 Task: Assign Person0000000176 as Assignee of Issue Issue0000000440 in Backlog  in Scrum Project Project0000000088 in Jira. Create a Sprint called Sprint0000000259 in Scrum Project Project0000000087 in Jira. Create a Sprint called Sprint0000000260 in Scrum Project Project0000000087 in Jira. Create a Sprint called Sprint0000000261 in Scrum Project Project0000000087 in Jira. Set Duration of Sprint called Sprint0000000259 in Scrum Project Project0000000087 to 1 week in Jira
Action: Mouse moved to (915, 390)
Screenshot: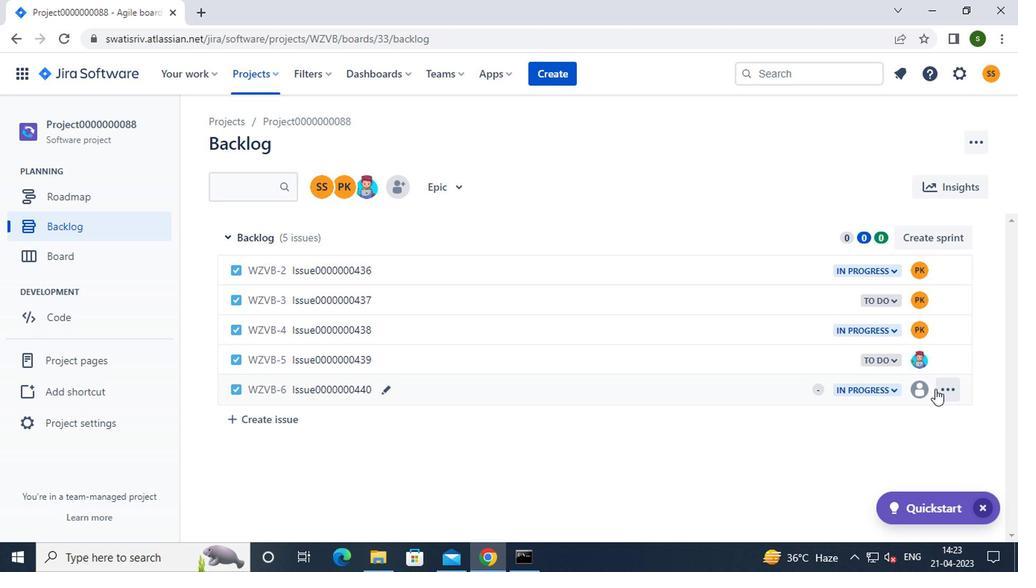 
Action: Mouse pressed left at (915, 390)
Screenshot: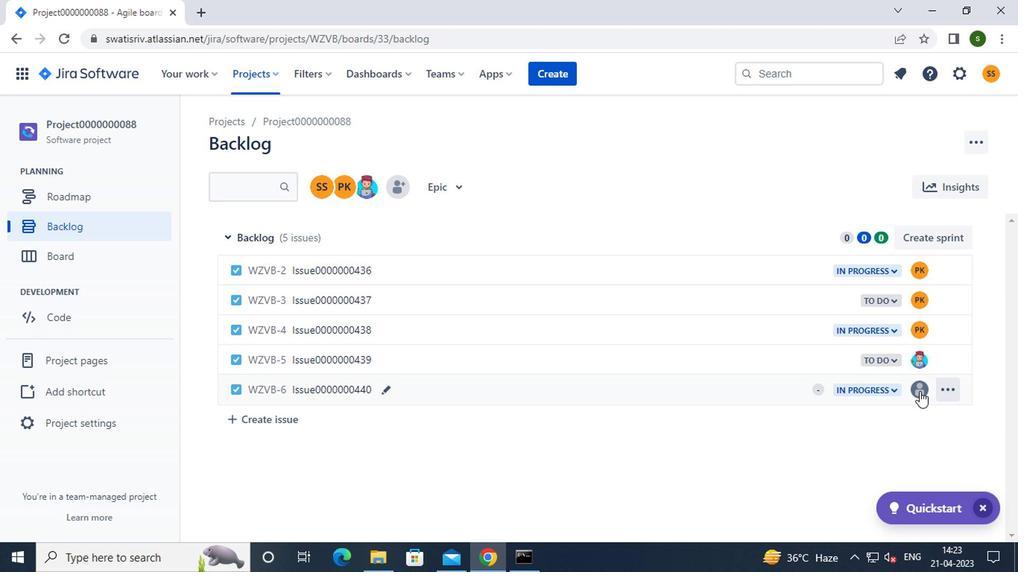 
Action: Mouse moved to (843, 414)
Screenshot: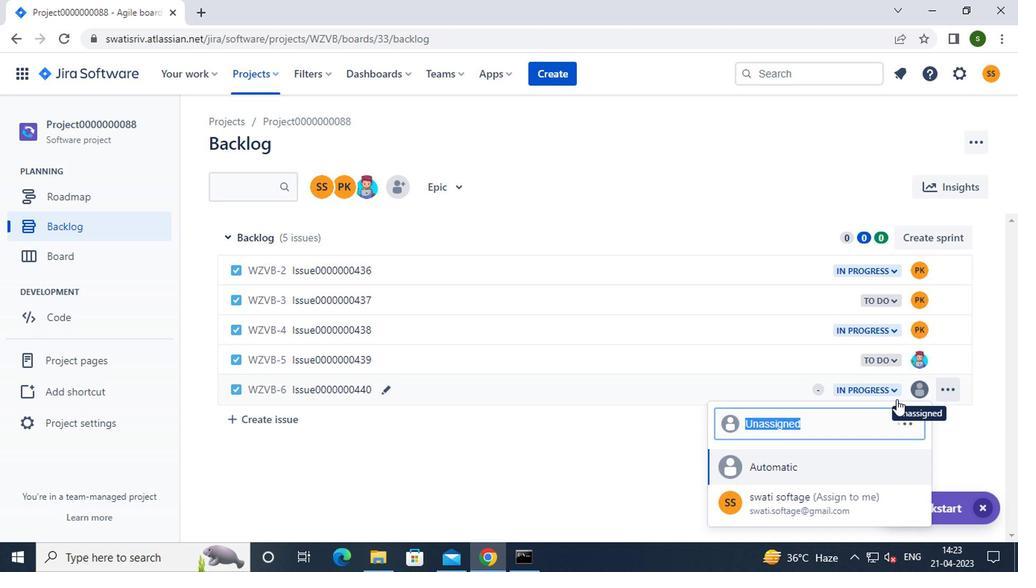 
Action: Mouse scrolled (843, 414) with delta (0, 0)
Screenshot: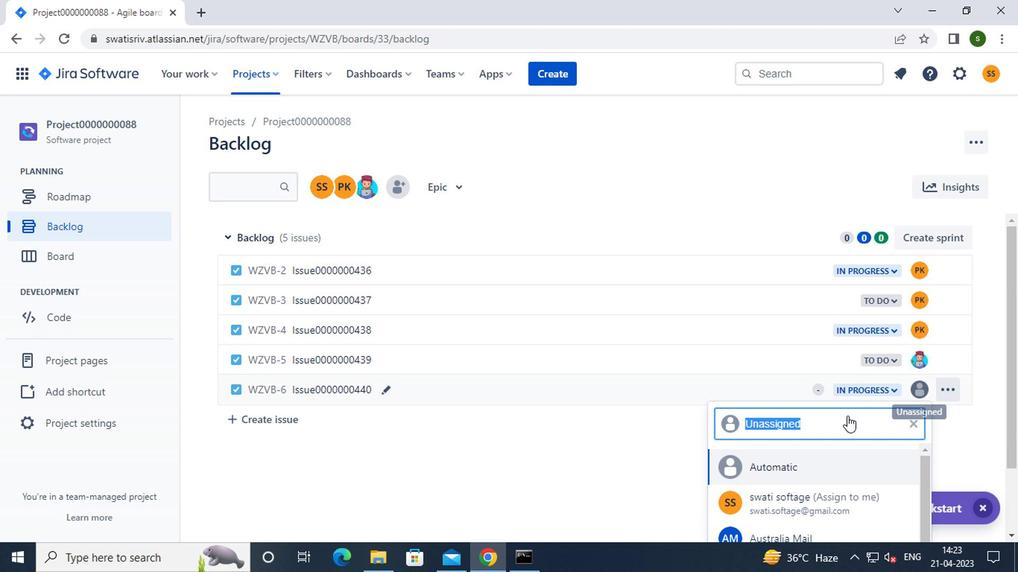 
Action: Mouse scrolled (843, 414) with delta (0, 0)
Screenshot: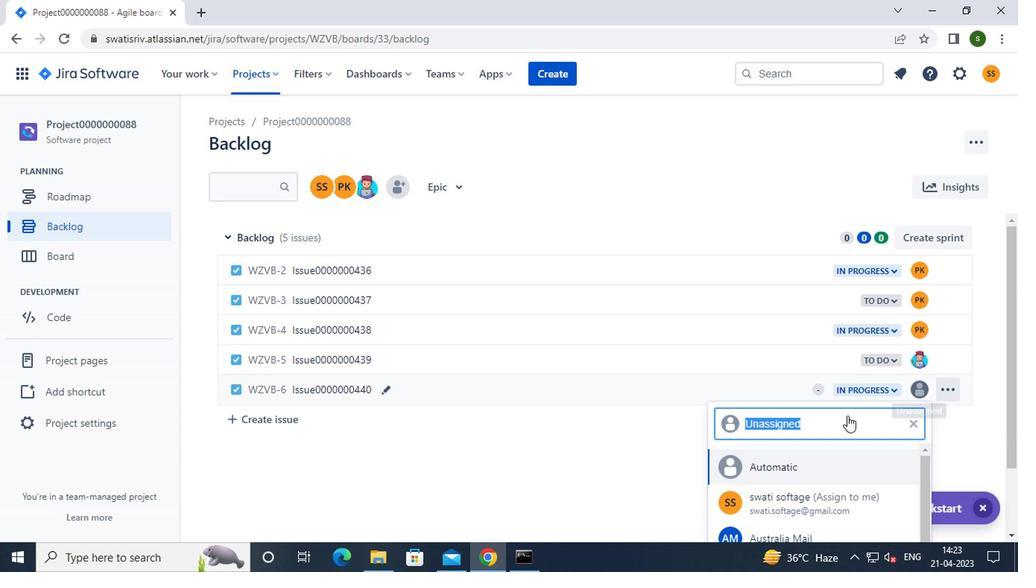 
Action: Mouse scrolled (843, 414) with delta (0, 0)
Screenshot: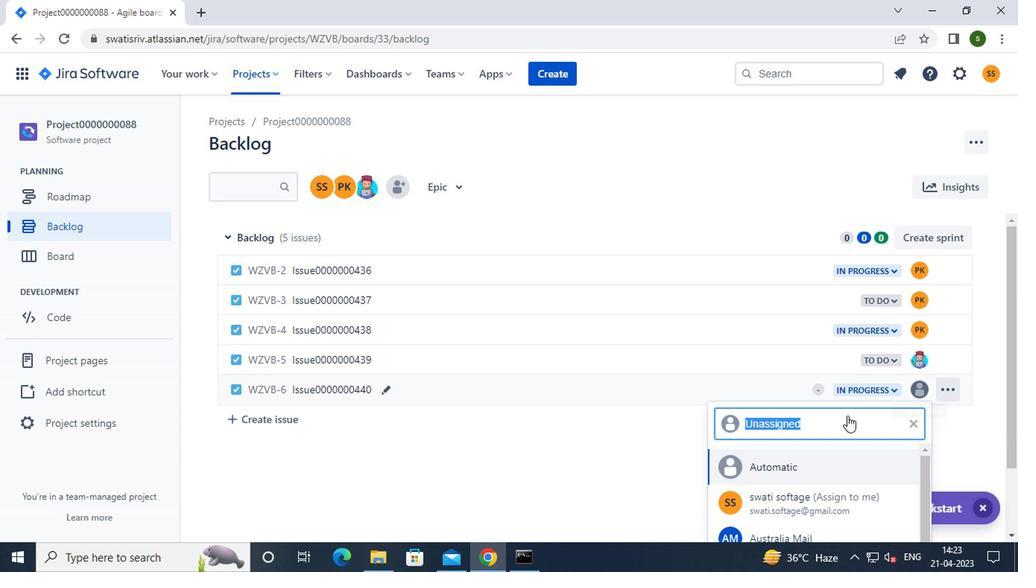 
Action: Mouse scrolled (843, 414) with delta (0, 0)
Screenshot: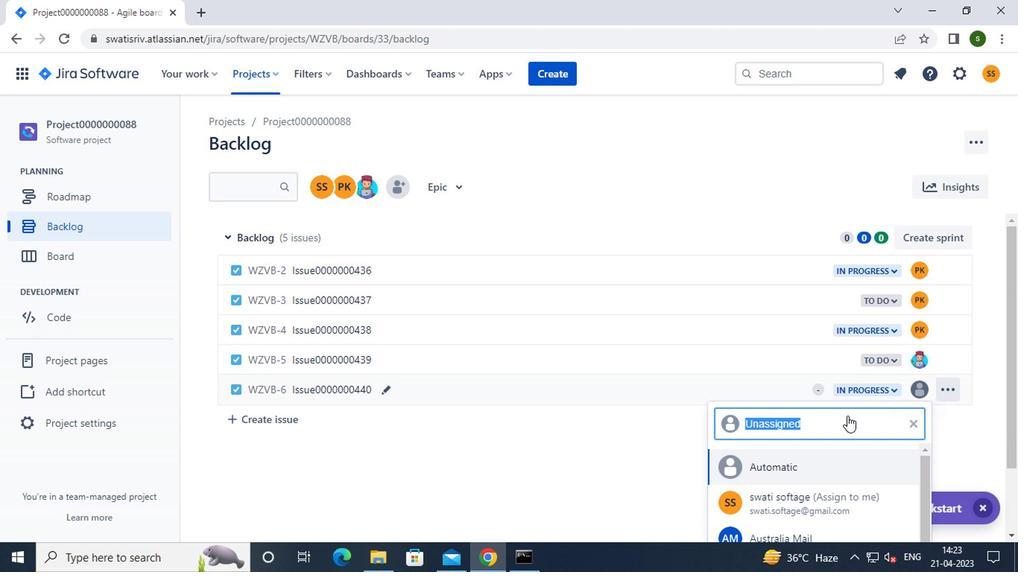 
Action: Mouse scrolled (843, 414) with delta (0, 0)
Screenshot: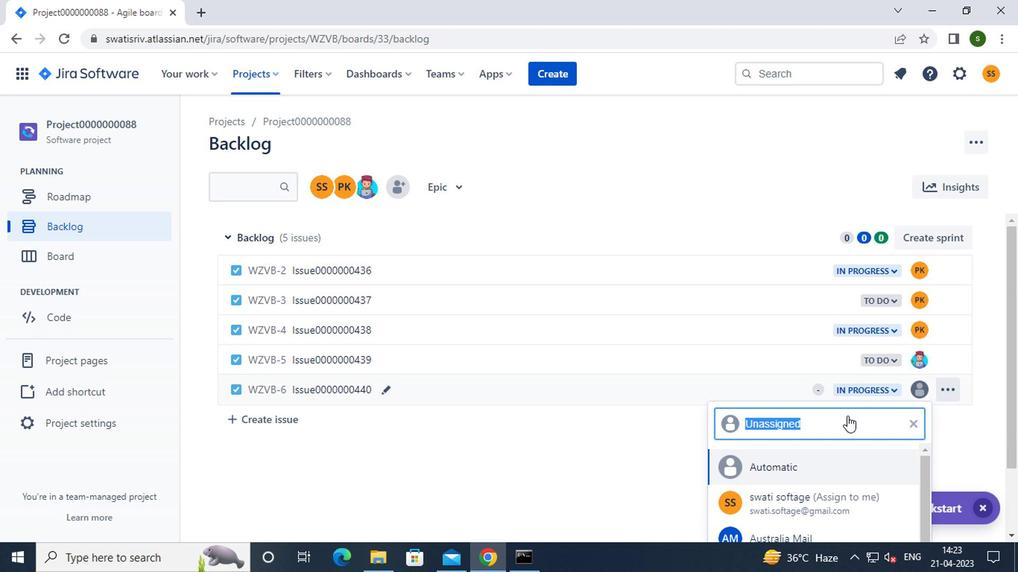 
Action: Mouse scrolled (843, 414) with delta (0, 0)
Screenshot: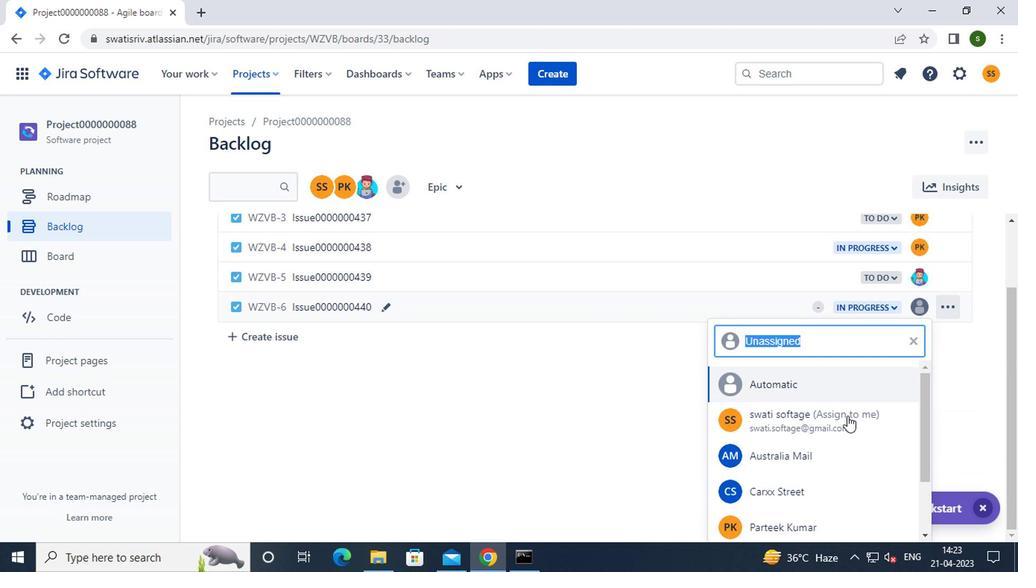 
Action: Mouse scrolled (843, 414) with delta (0, 0)
Screenshot: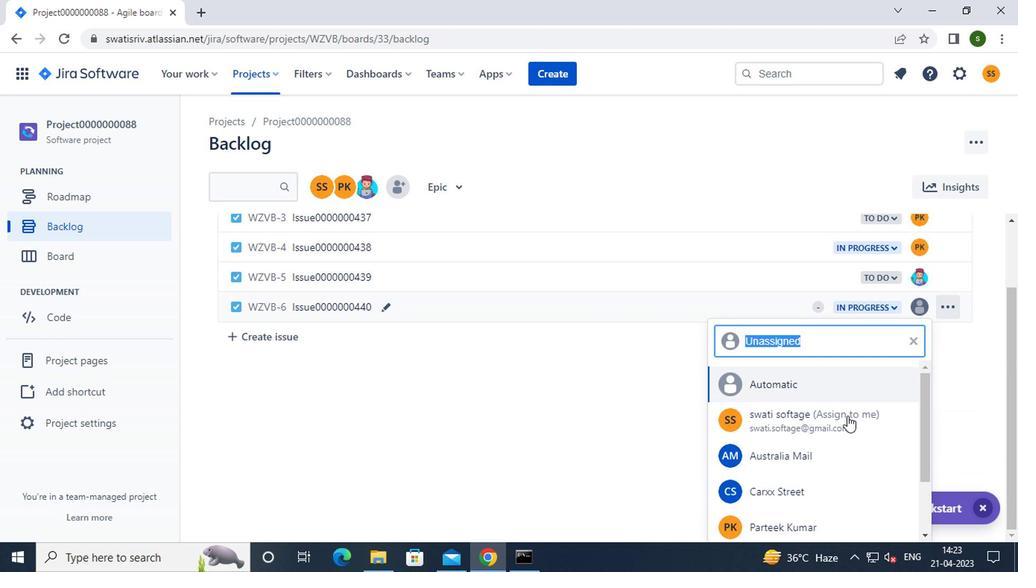 
Action: Mouse scrolled (843, 414) with delta (0, 0)
Screenshot: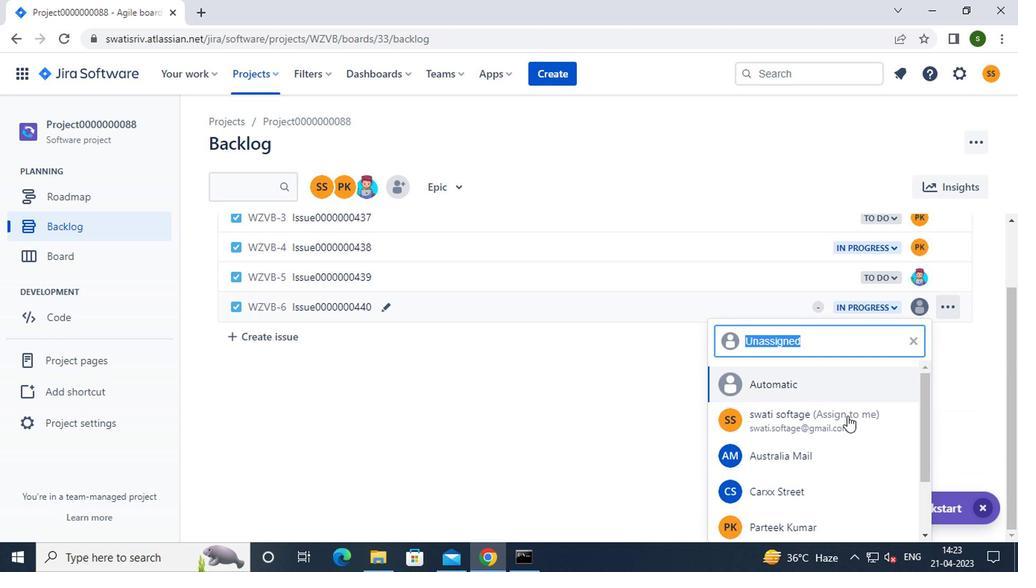 
Action: Mouse scrolled (843, 414) with delta (0, 0)
Screenshot: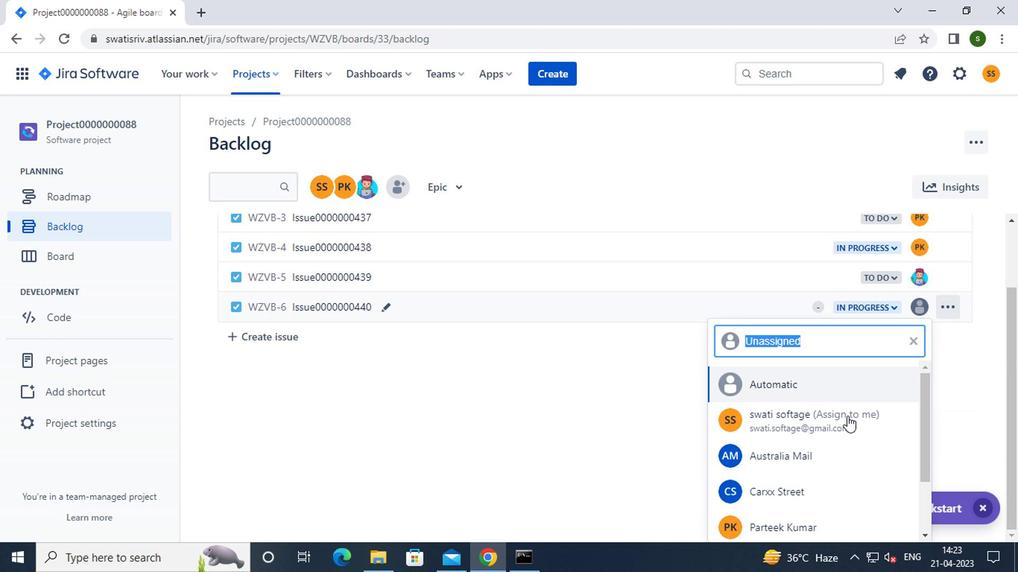 
Action: Mouse moved to (921, 397)
Screenshot: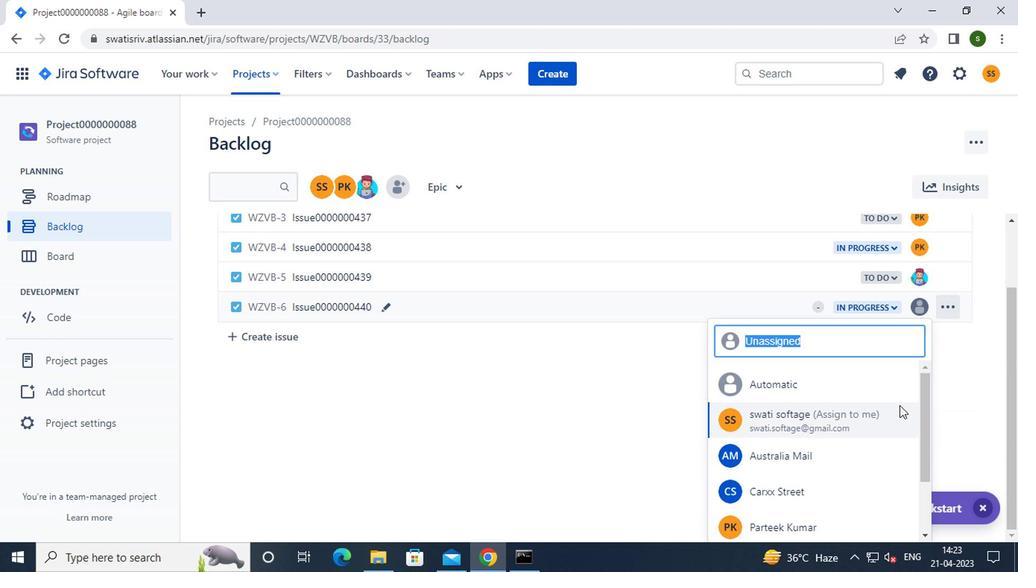 
Action: Mouse pressed left at (921, 397)
Screenshot: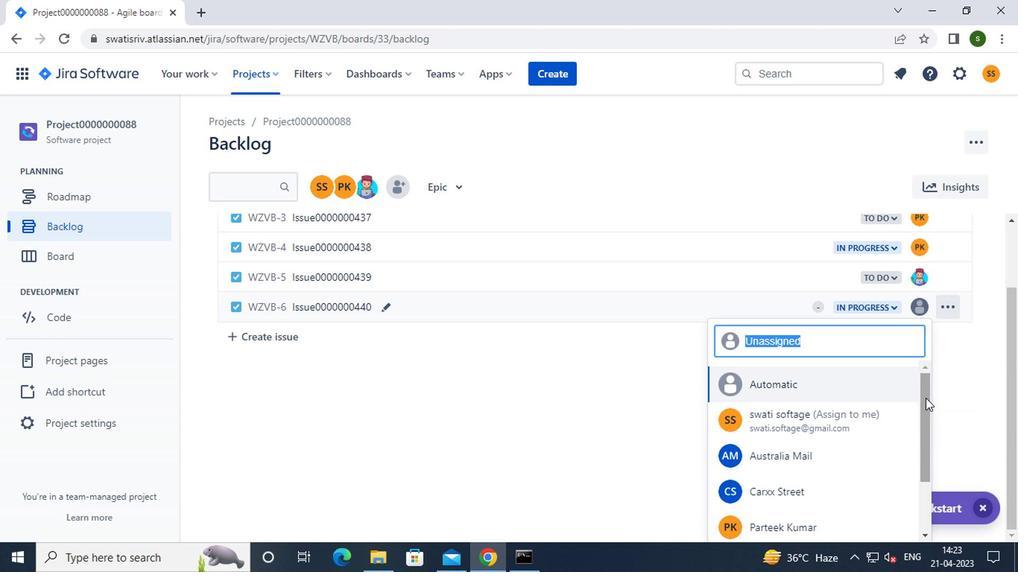 
Action: Mouse moved to (796, 512)
Screenshot: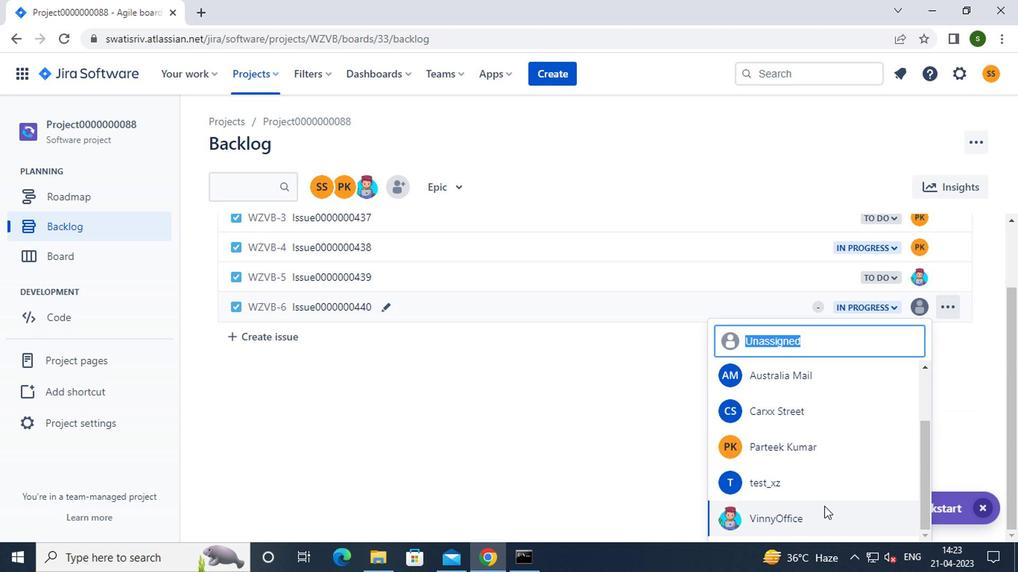 
Action: Mouse pressed left at (796, 512)
Screenshot: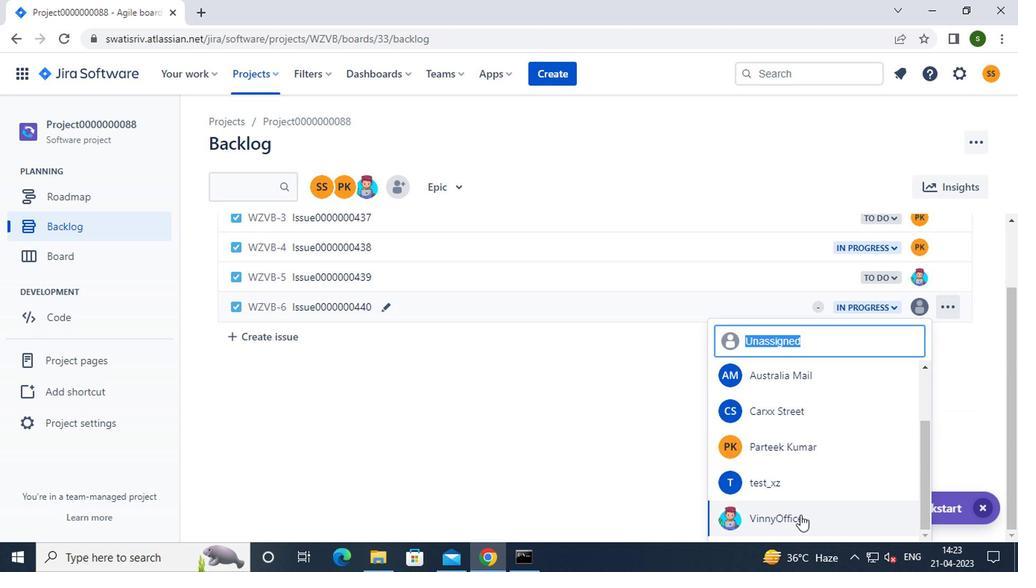 
Action: Mouse moved to (267, 76)
Screenshot: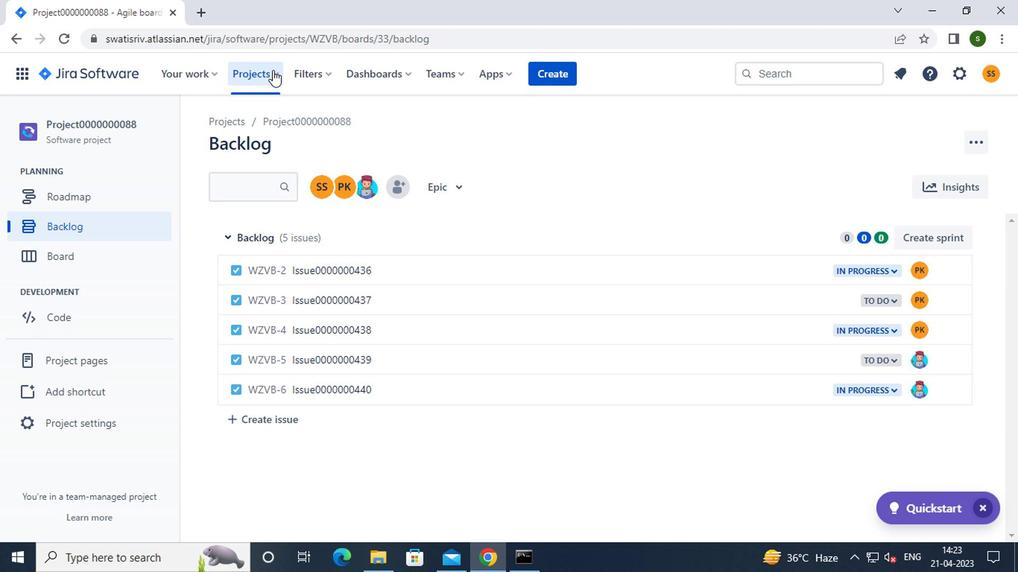 
Action: Mouse pressed left at (267, 76)
Screenshot: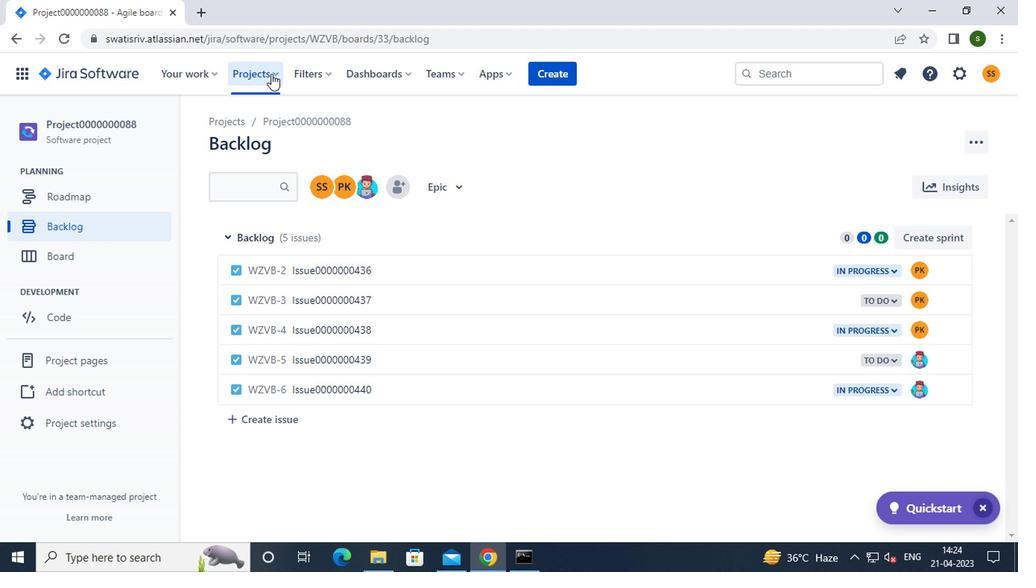 
Action: Mouse moved to (337, 172)
Screenshot: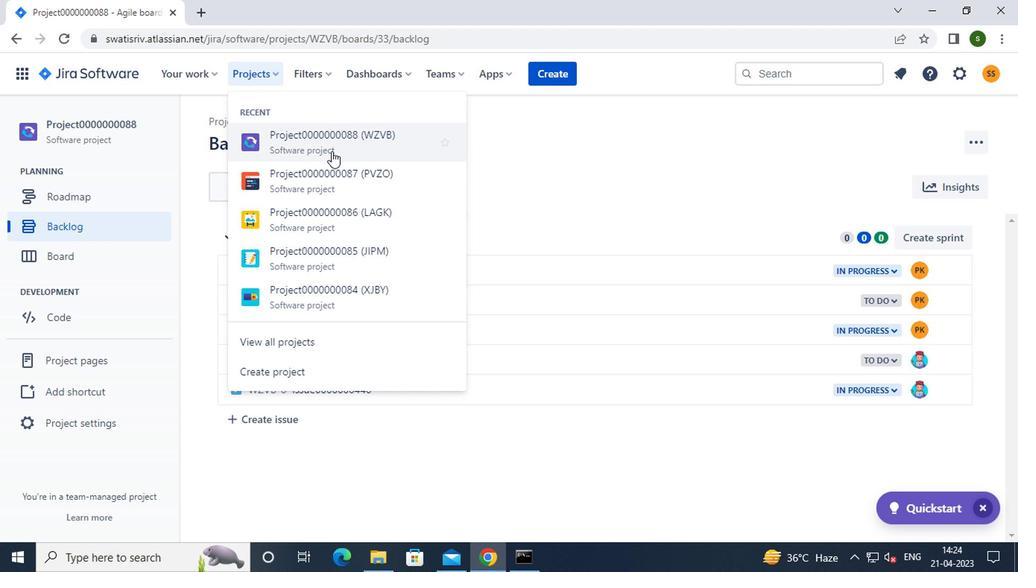 
Action: Mouse pressed left at (337, 172)
Screenshot: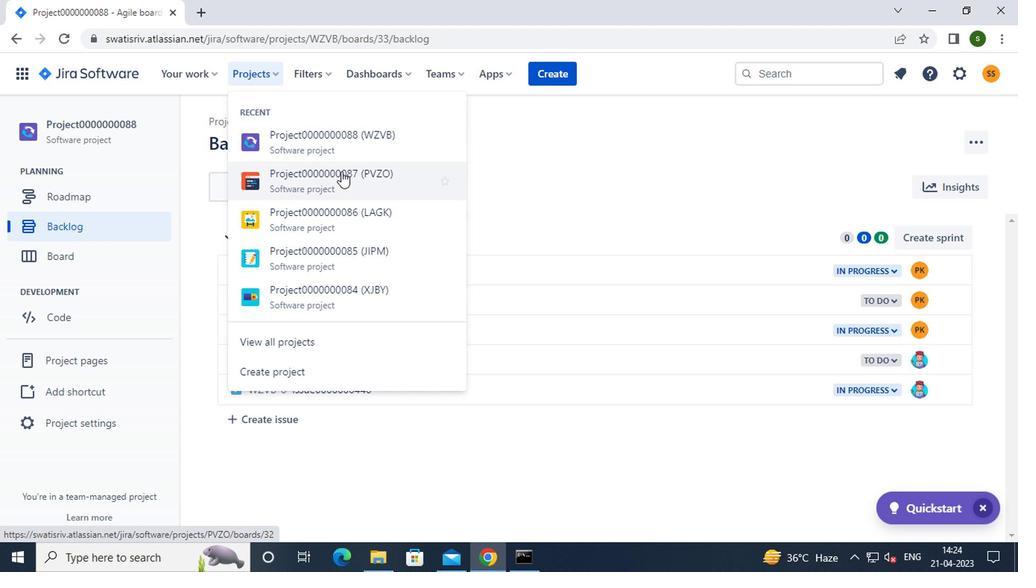 
Action: Mouse moved to (126, 229)
Screenshot: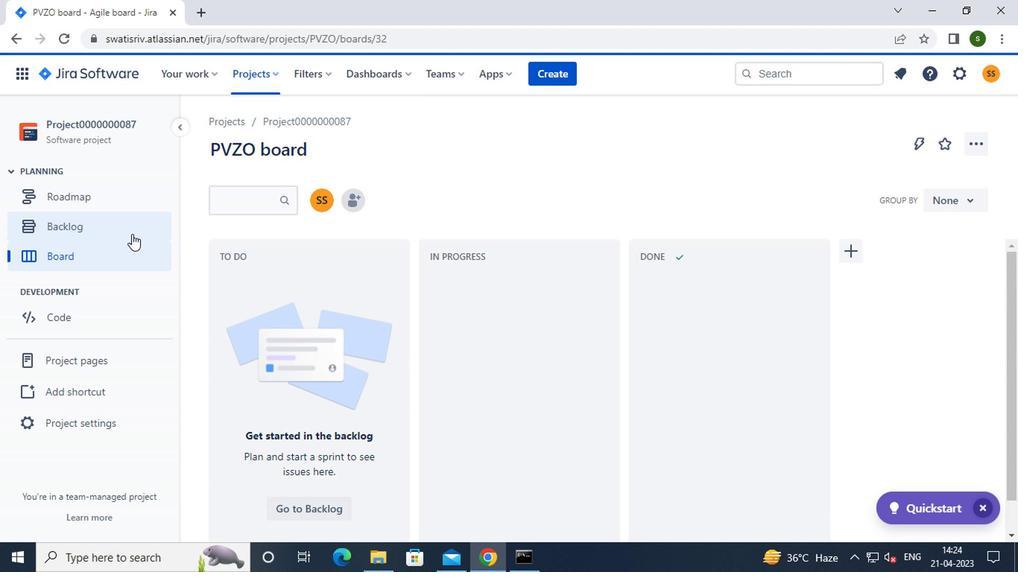 
Action: Mouse pressed left at (126, 229)
Screenshot: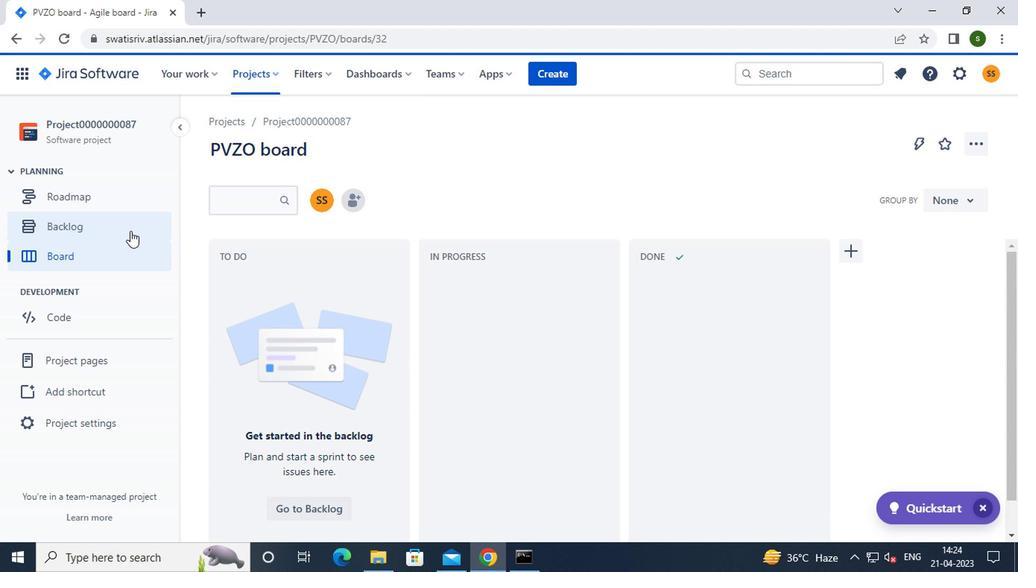 
Action: Mouse moved to (942, 239)
Screenshot: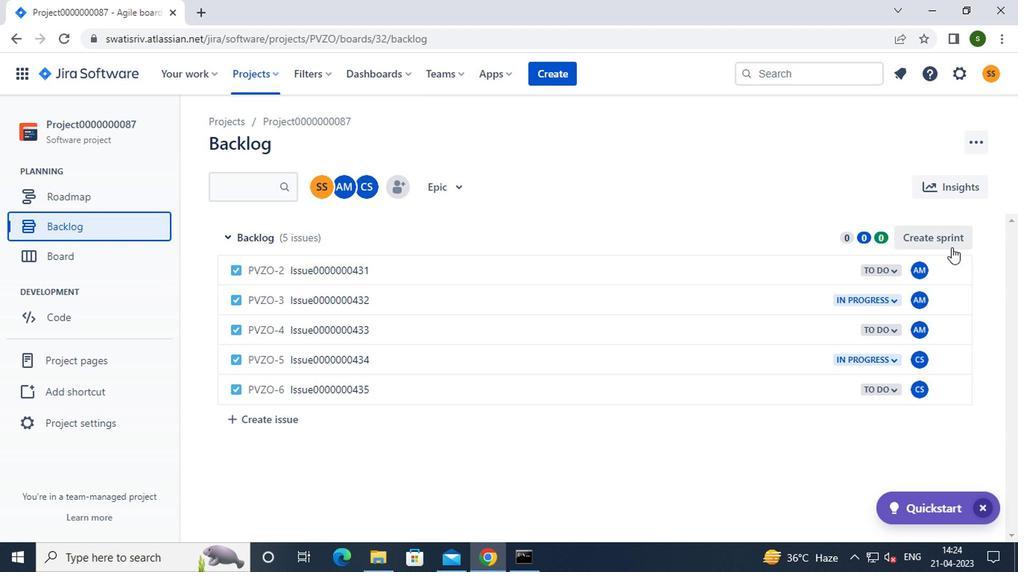 
Action: Mouse pressed left at (942, 239)
Screenshot: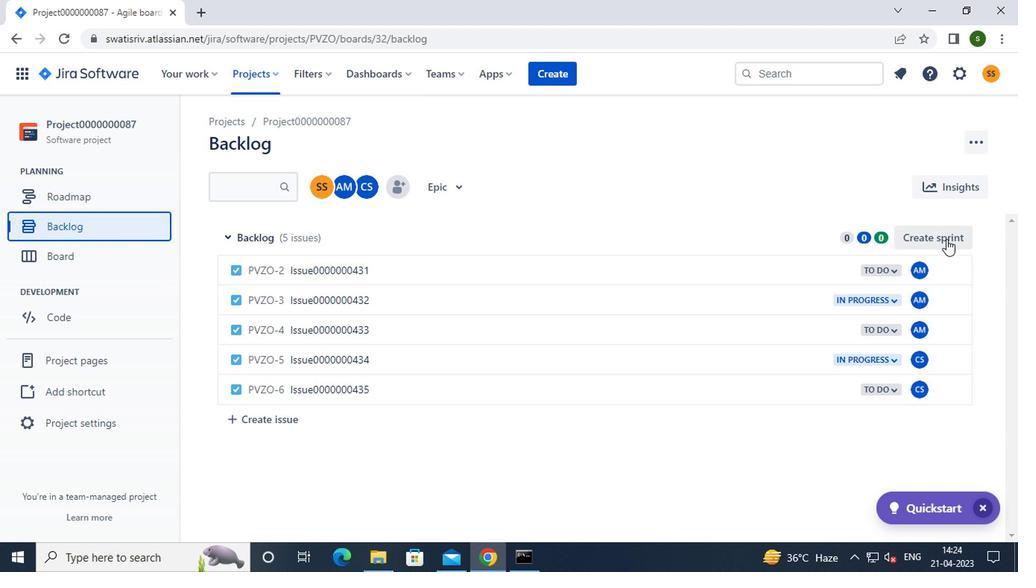 
Action: Mouse moved to (962, 235)
Screenshot: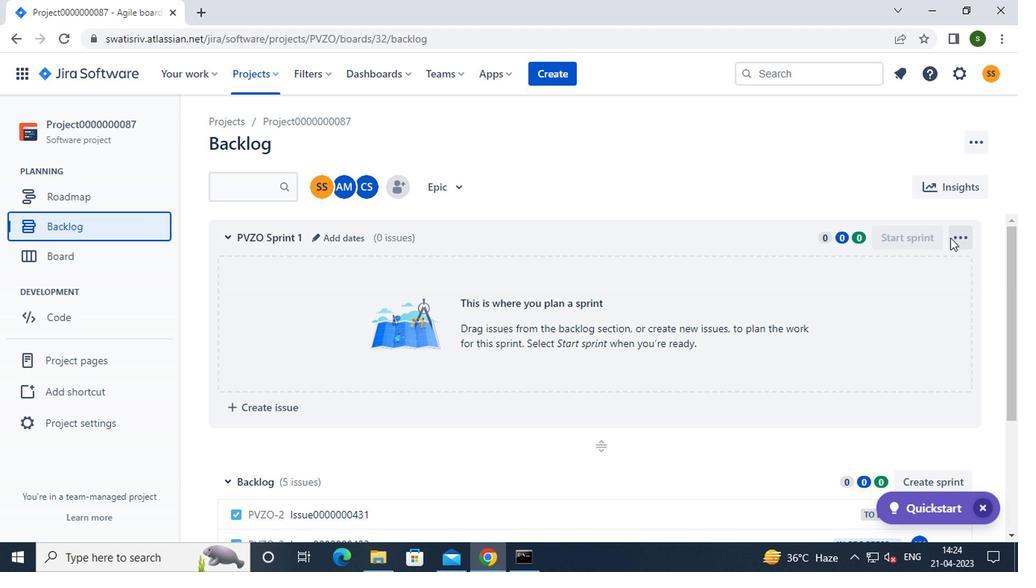 
Action: Mouse pressed left at (962, 235)
Screenshot: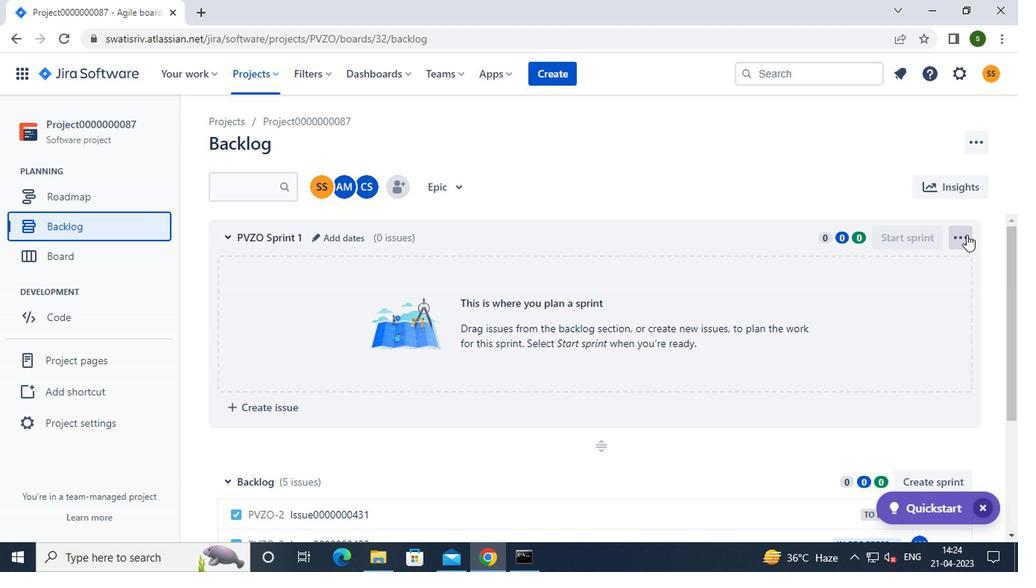 
Action: Mouse moved to (930, 276)
Screenshot: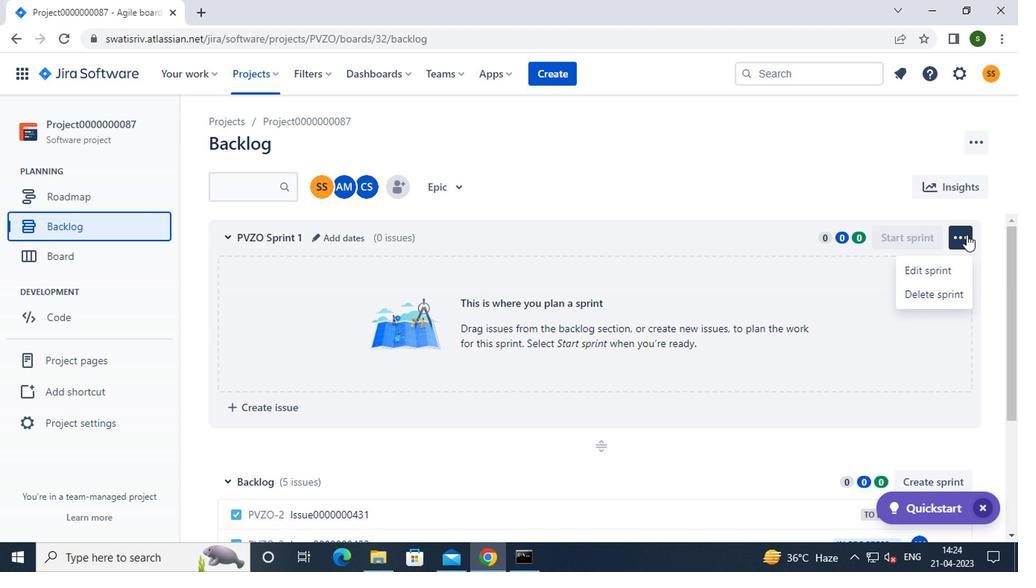 
Action: Mouse pressed left at (930, 276)
Screenshot: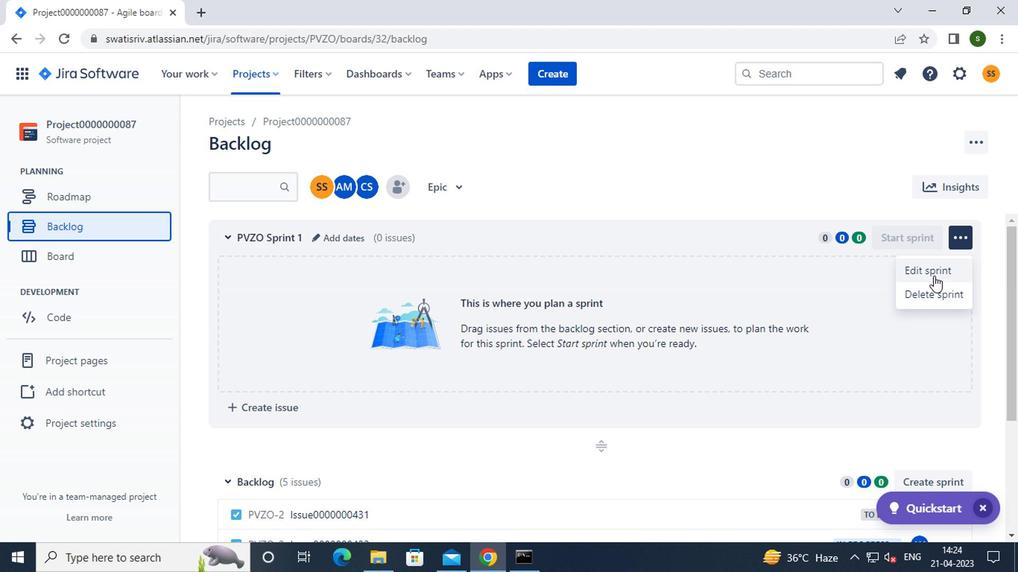 
Action: Mouse moved to (395, 199)
Screenshot: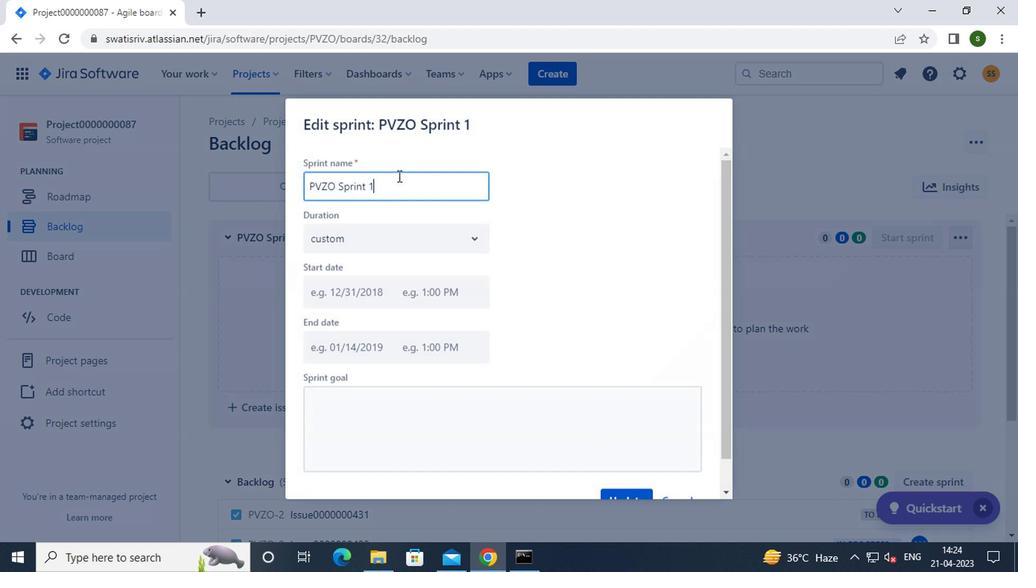 
Action: Key pressed <Key.backspace><Key.backspace><Key.backspace><Key.backspace><Key.backspace><Key.backspace><Key.backspace><Key.backspace><Key.backspace><Key.backspace><Key.backspace><Key.backspace><Key.backspace><Key.backspace>s<Key.caps_lock>print0000000259
Screenshot: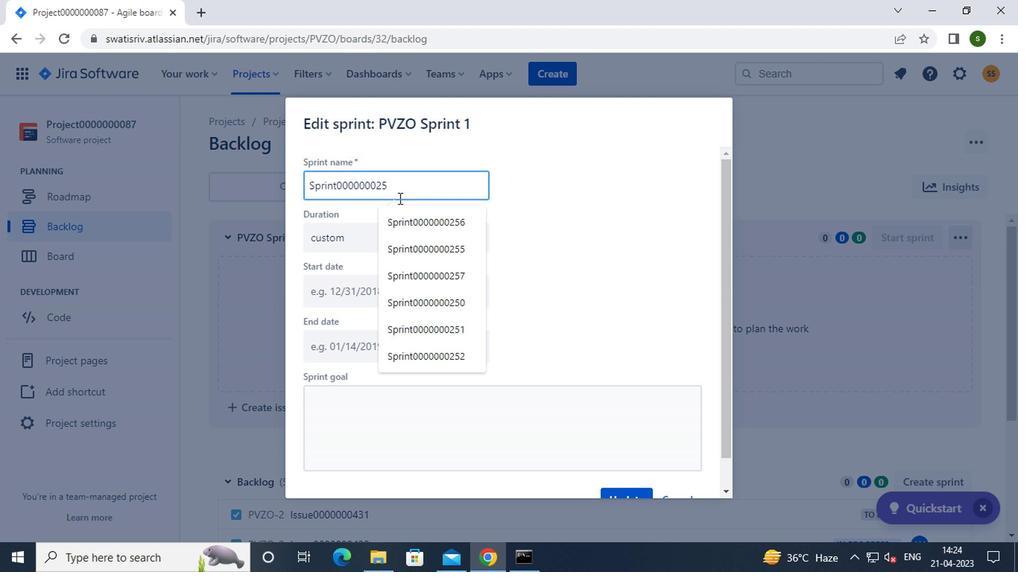 
Action: Mouse moved to (540, 392)
Screenshot: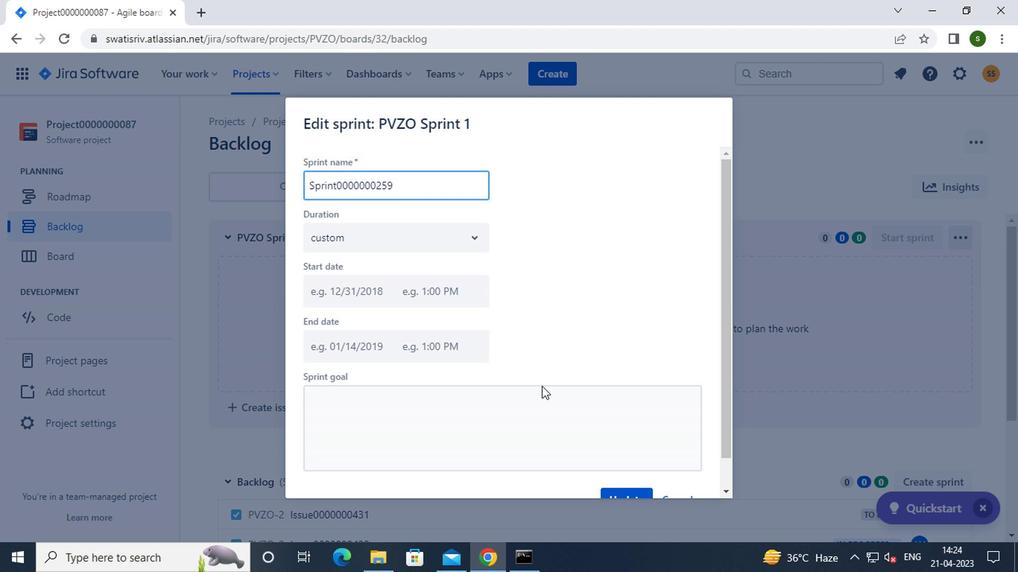 
Action: Mouse scrolled (540, 391) with delta (0, 0)
Screenshot: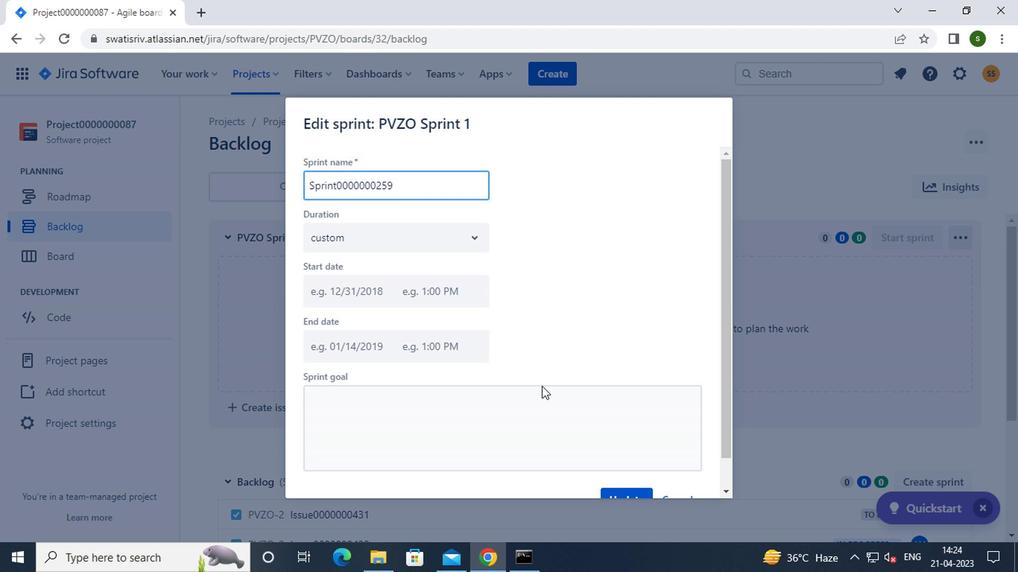 
Action: Mouse scrolled (540, 391) with delta (0, 0)
Screenshot: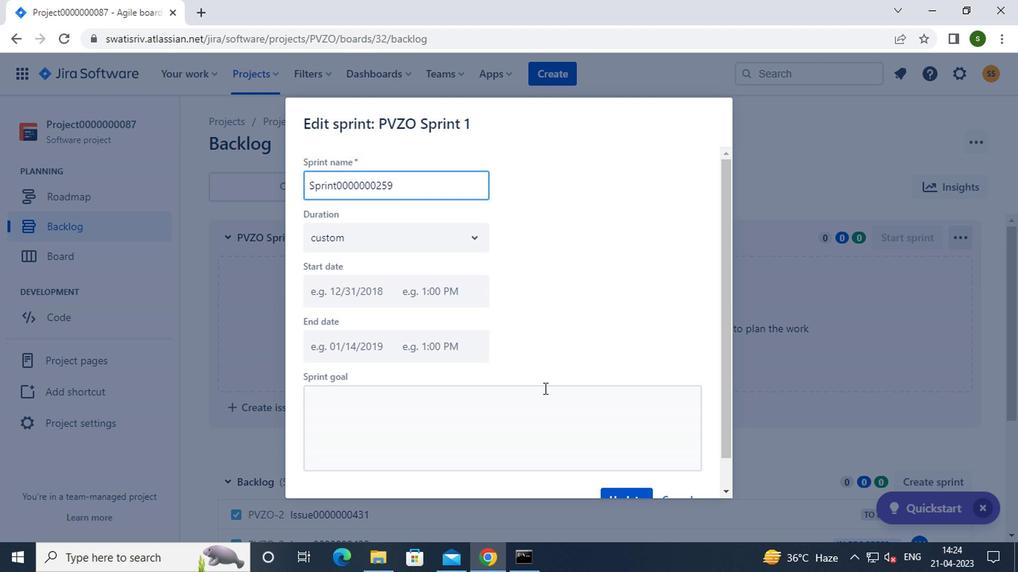 
Action: Mouse moved to (623, 470)
Screenshot: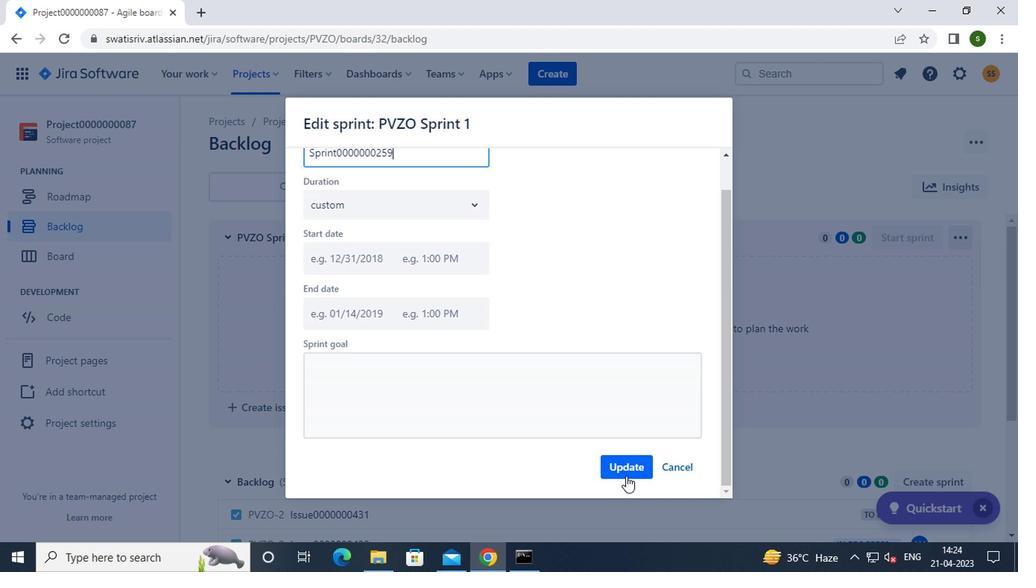 
Action: Mouse pressed left at (623, 470)
Screenshot: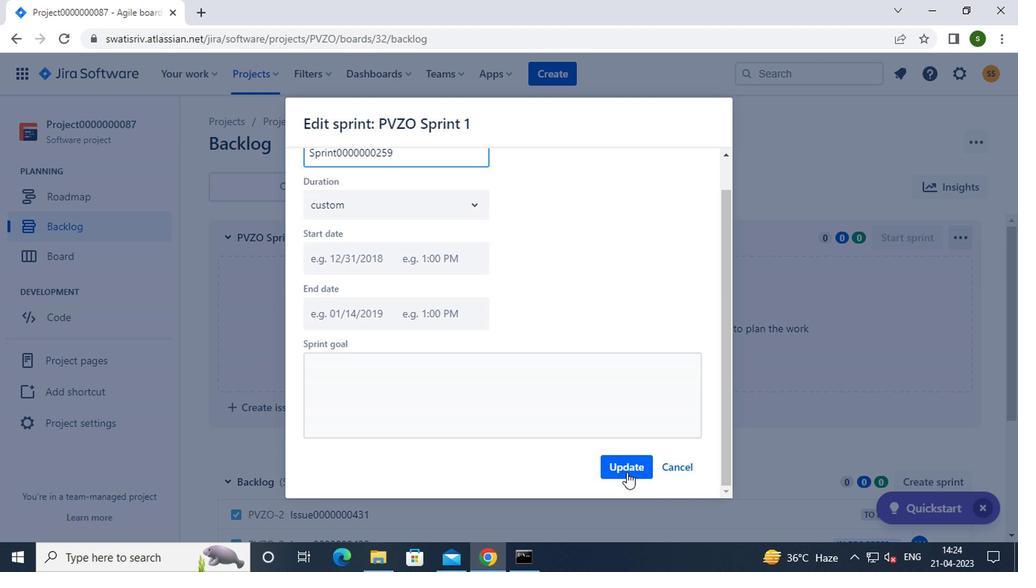 
Action: Mouse moved to (768, 427)
Screenshot: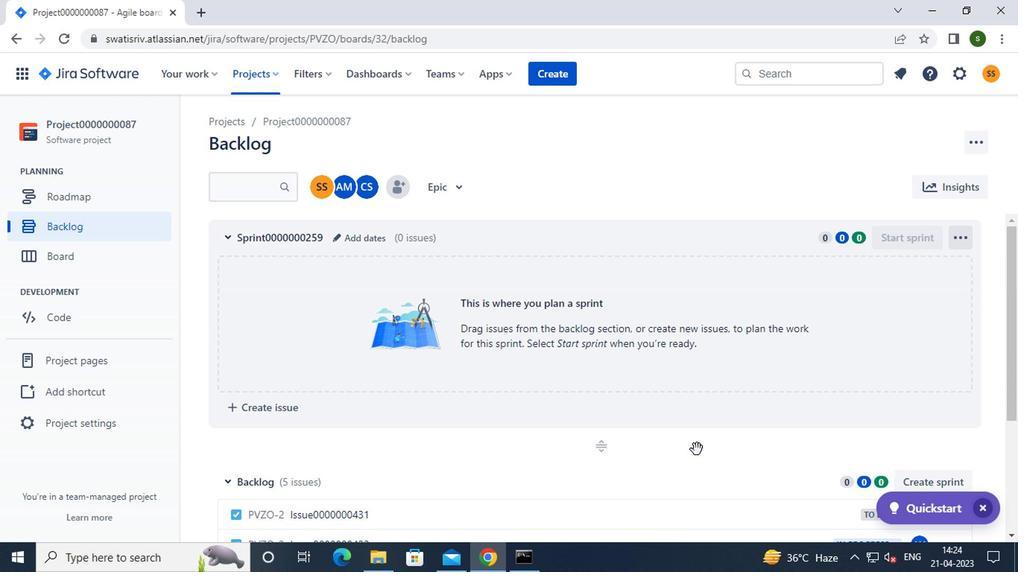 
Action: Mouse scrolled (768, 427) with delta (0, 0)
Screenshot: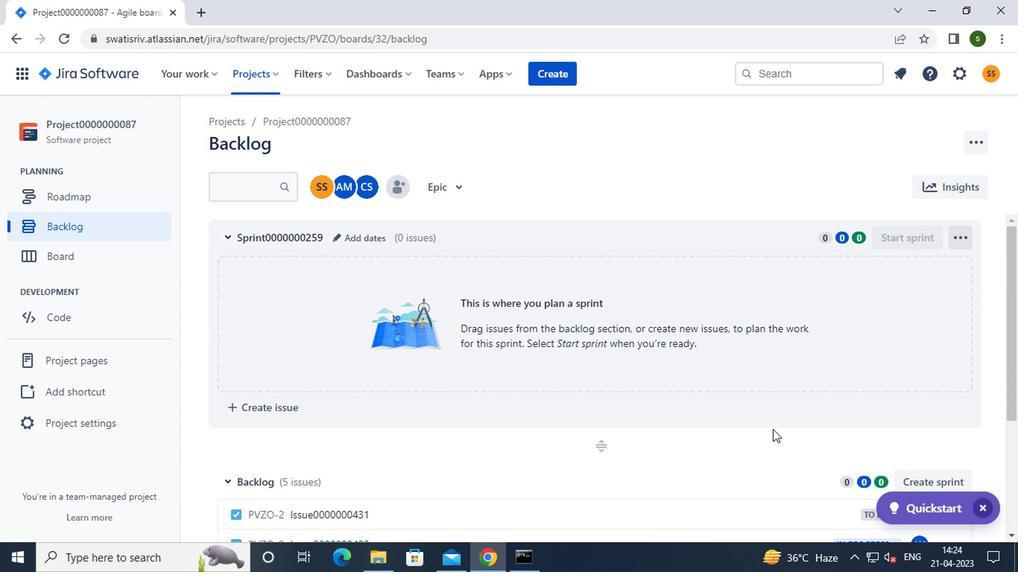 
Action: Mouse moved to (921, 409)
Screenshot: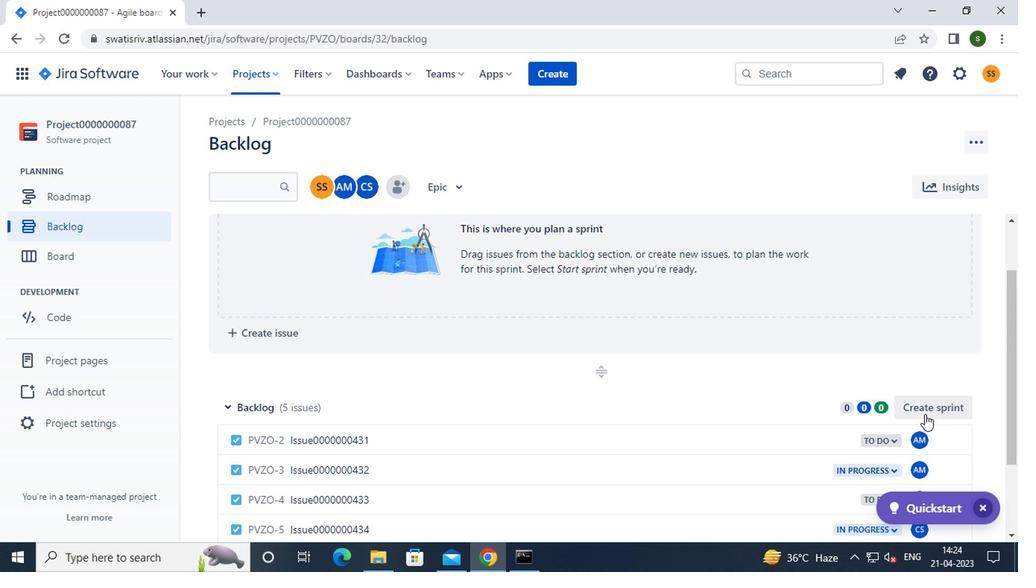 
Action: Mouse pressed left at (921, 409)
Screenshot: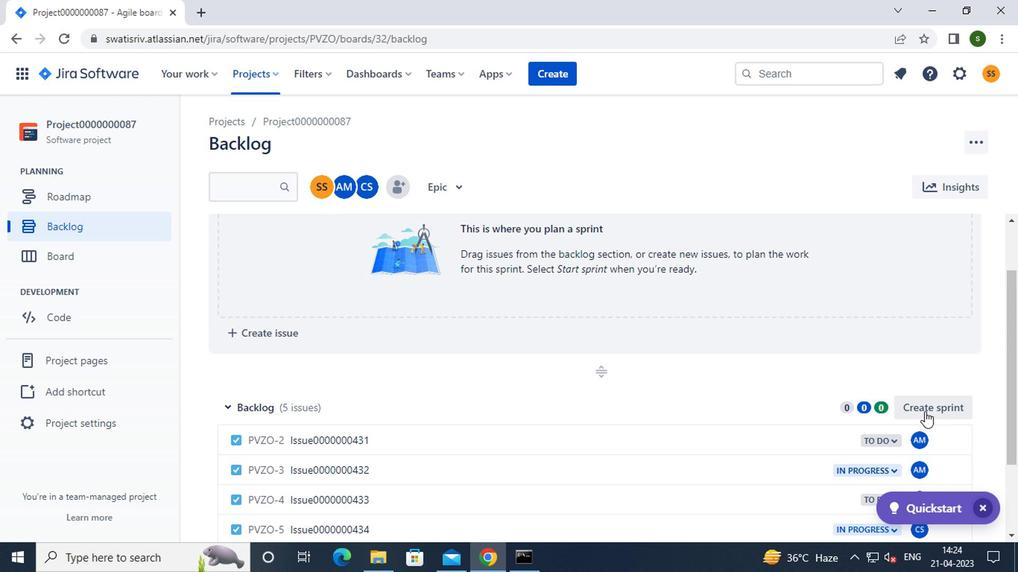 
Action: Mouse moved to (959, 406)
Screenshot: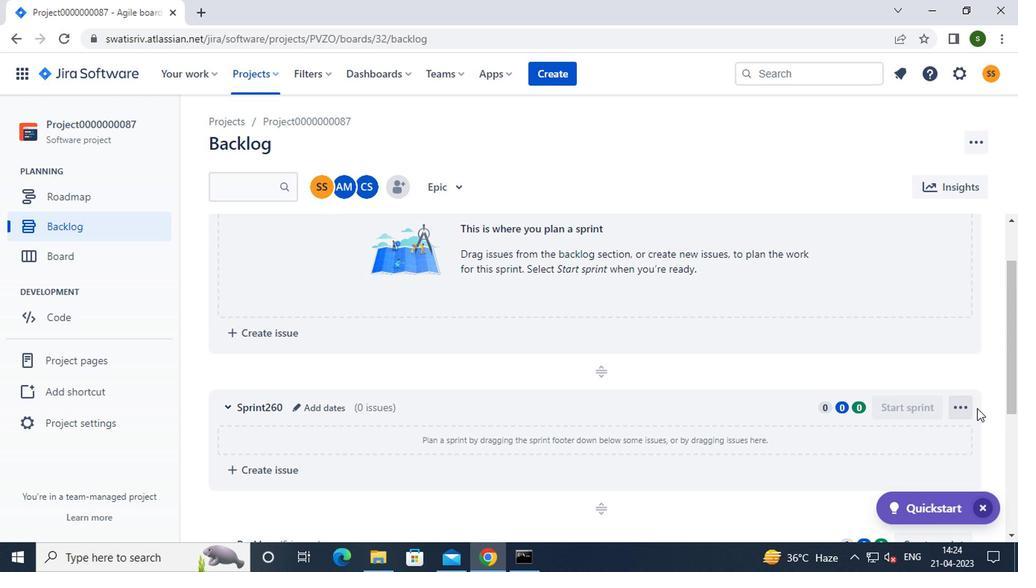 
Action: Mouse pressed left at (959, 406)
Screenshot: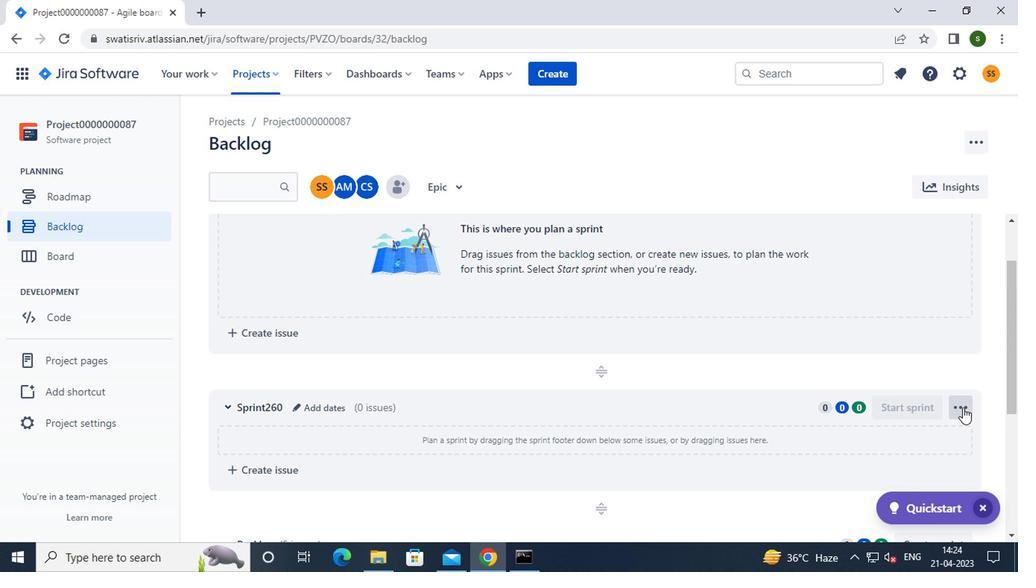 
Action: Mouse moved to (922, 467)
Screenshot: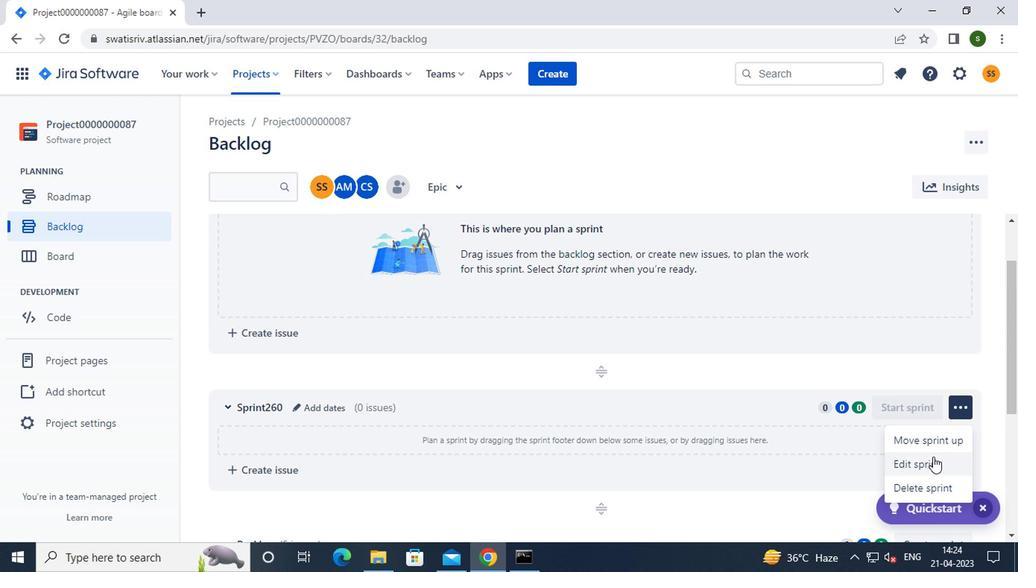
Action: Mouse pressed left at (922, 467)
Screenshot: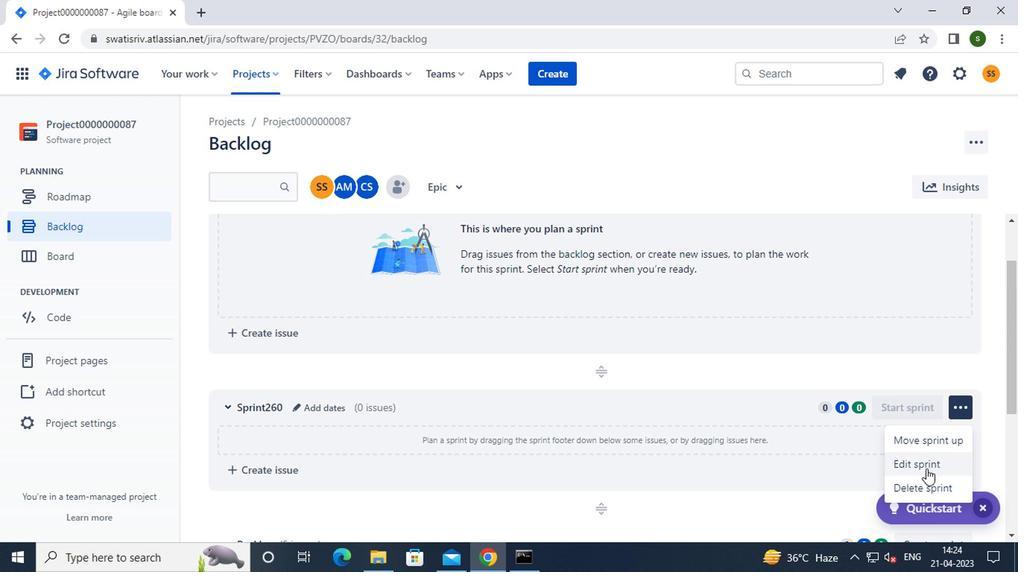 
Action: Mouse moved to (422, 194)
Screenshot: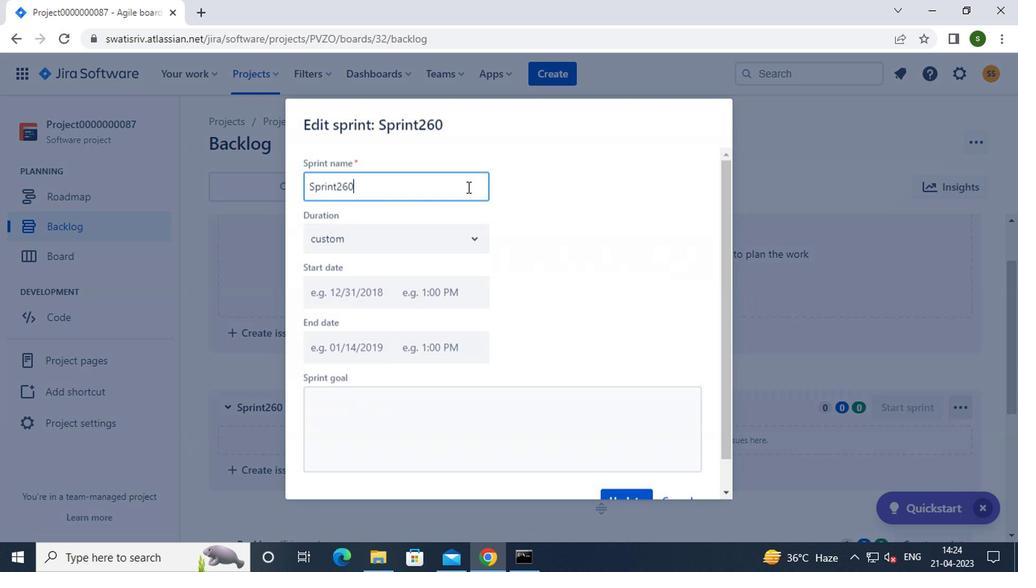 
Action: Key pressed <Key.backspace><Key.backspace><Key.backspace><Key.backspace><Key.backspace><Key.backspace><Key.backspace><Key.backspace><Key.backspace><Key.backspace><Key.backspace><Key.backspace><Key.backspace><Key.caps_lock>s<Key.caps_lock>print0000000260
Screenshot: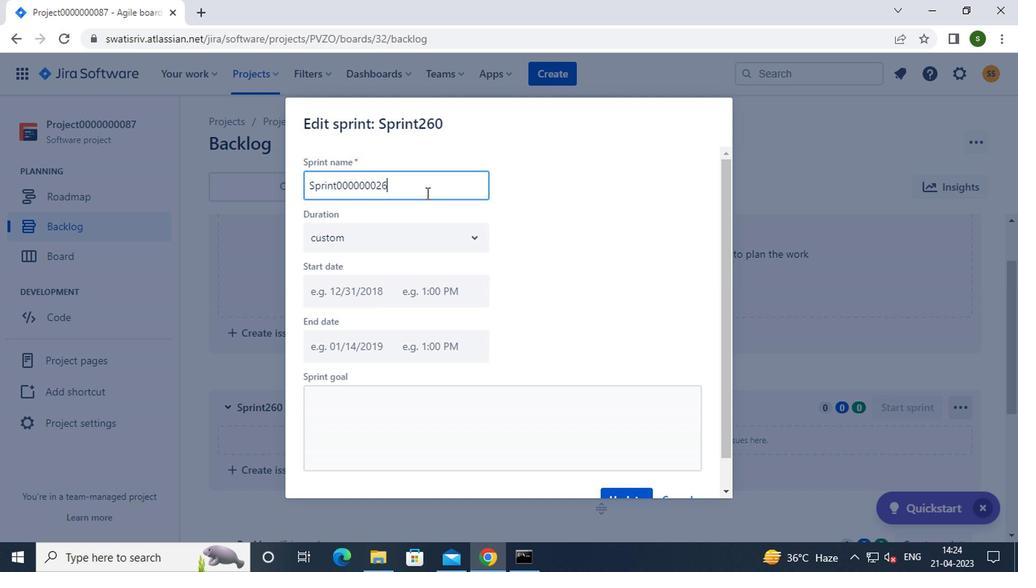 
Action: Mouse moved to (567, 278)
Screenshot: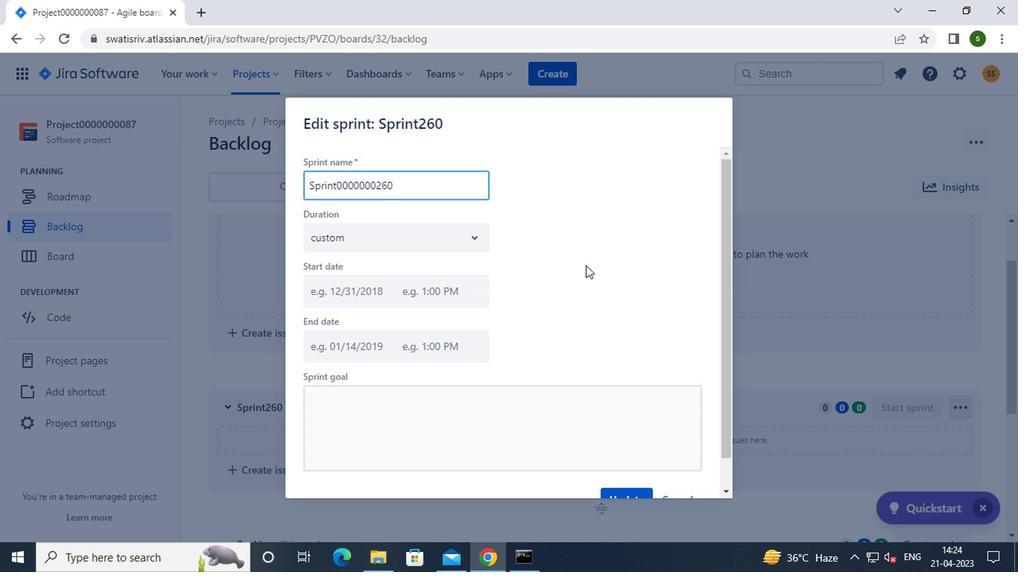 
Action: Mouse scrolled (567, 278) with delta (0, 0)
Screenshot: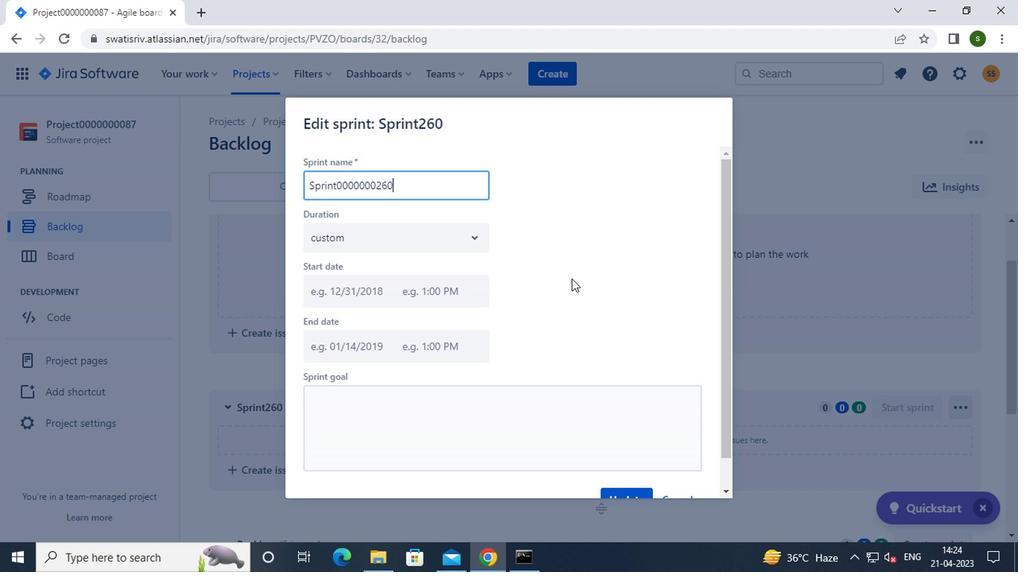 
Action: Mouse scrolled (567, 278) with delta (0, 0)
Screenshot: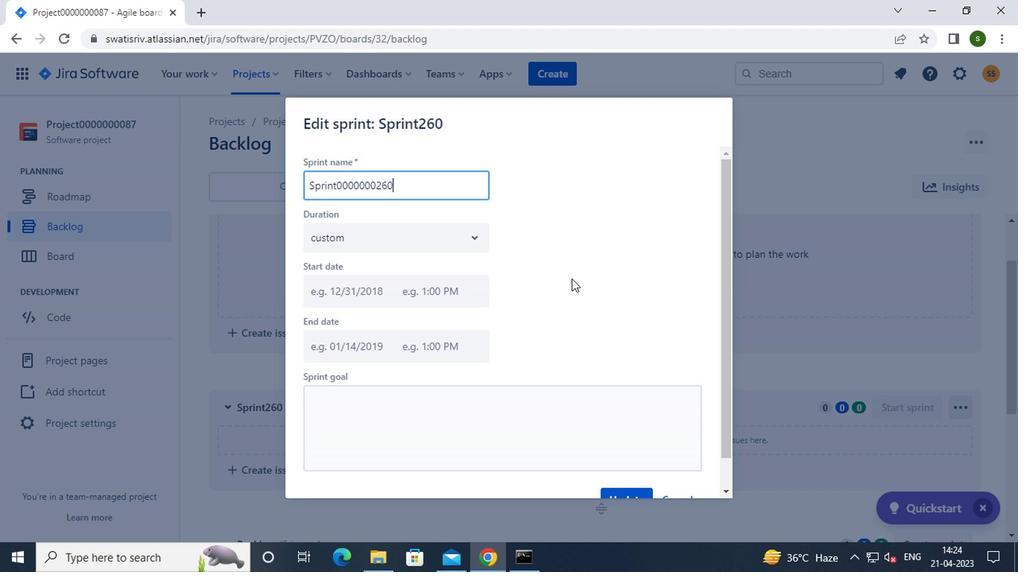 
Action: Mouse moved to (613, 461)
Screenshot: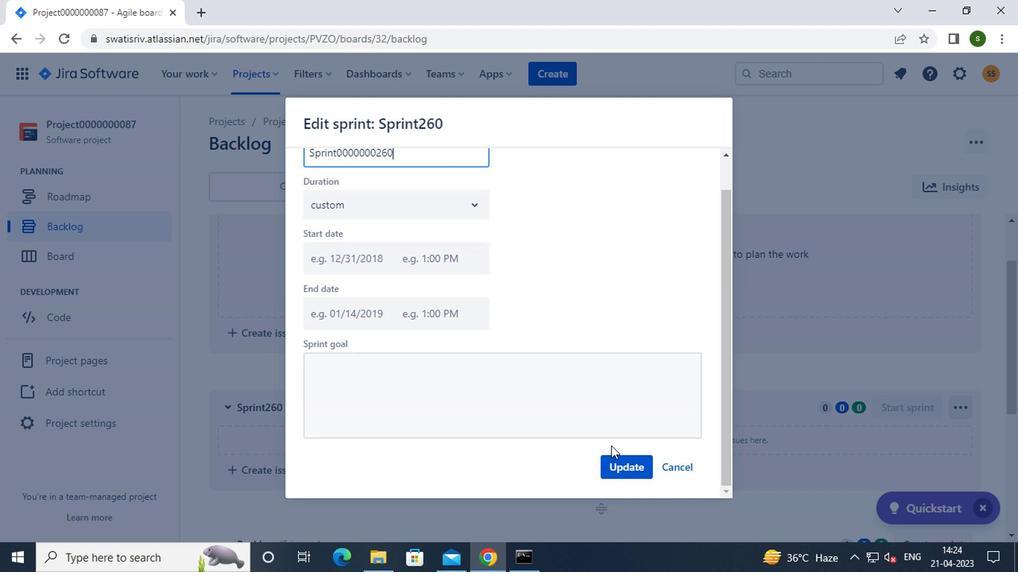 
Action: Mouse pressed left at (613, 461)
Screenshot: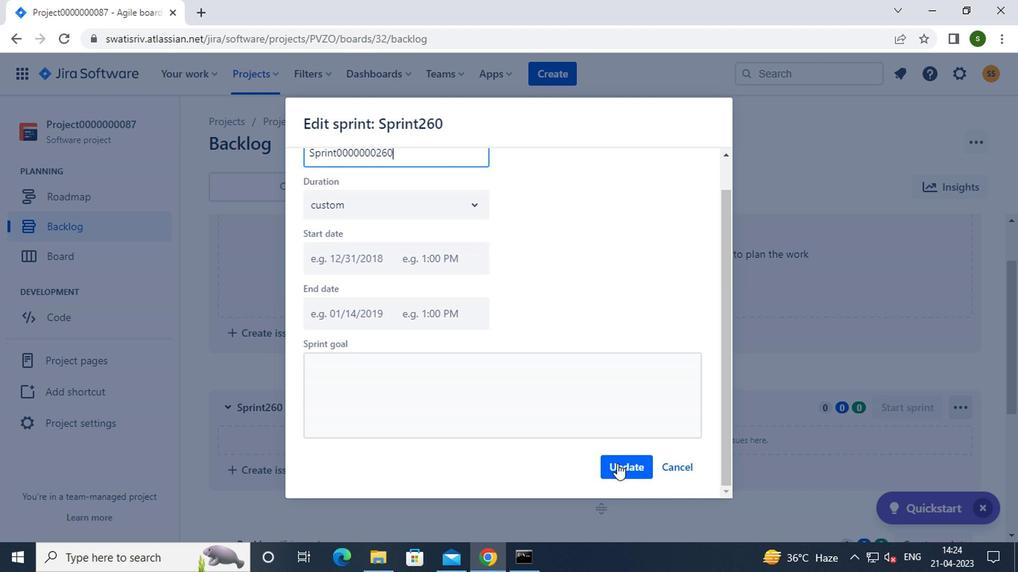 
Action: Mouse moved to (716, 393)
Screenshot: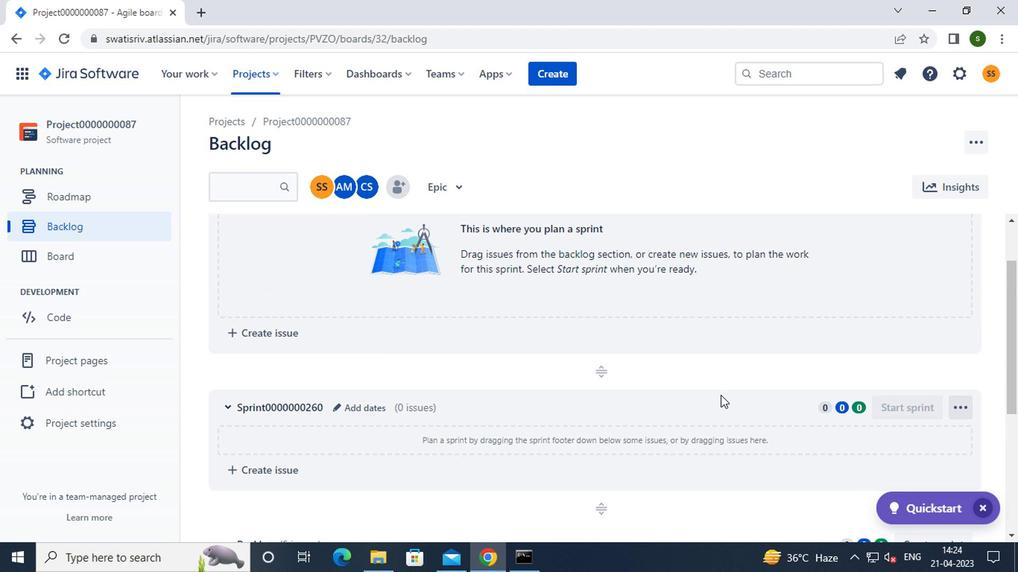 
Action: Mouse scrolled (716, 392) with delta (0, -1)
Screenshot: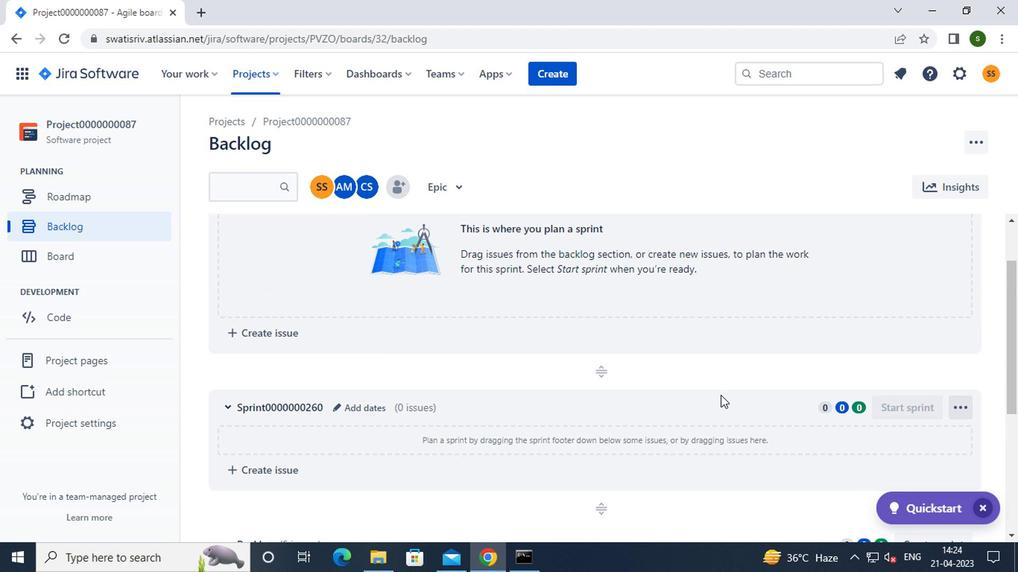 
Action: Mouse scrolled (716, 392) with delta (0, -1)
Screenshot: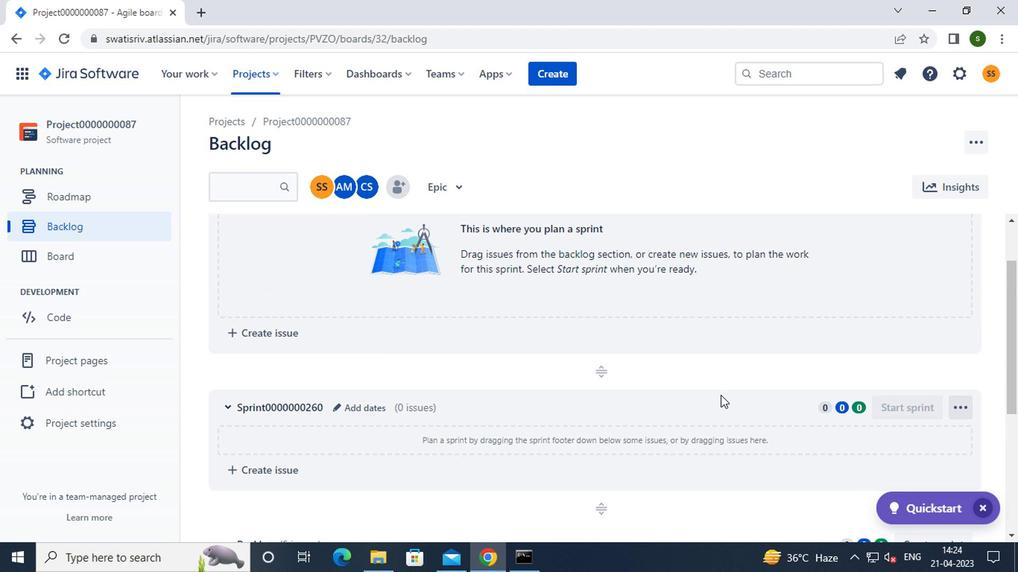 
Action: Mouse moved to (925, 393)
Screenshot: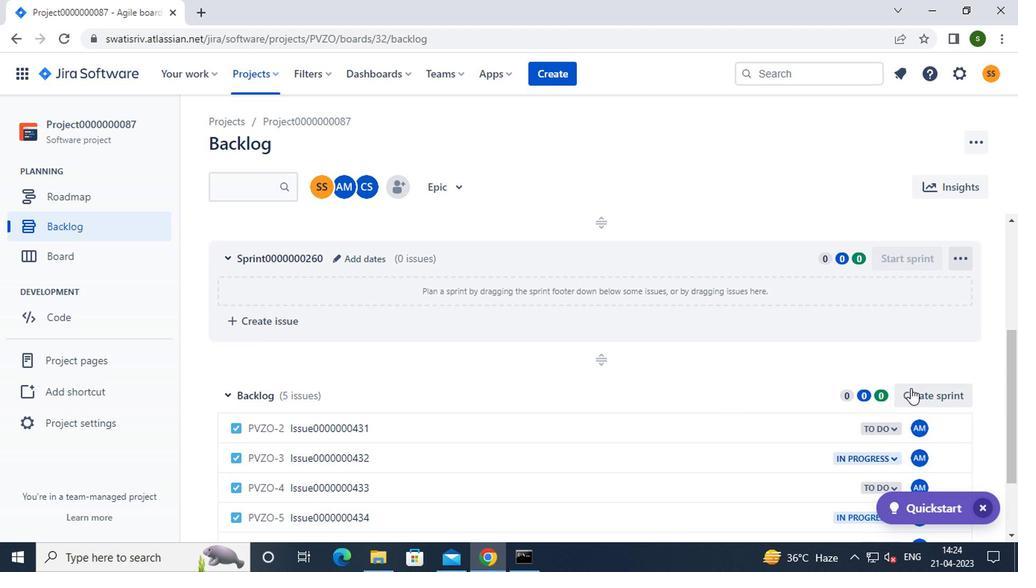 
Action: Mouse pressed left at (925, 393)
Screenshot: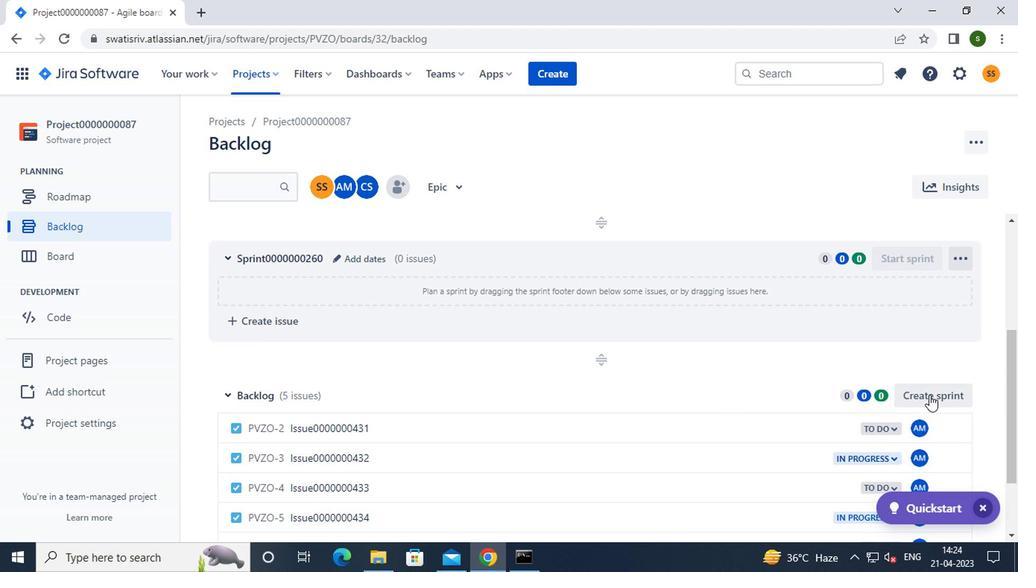 
Action: Mouse moved to (957, 386)
Screenshot: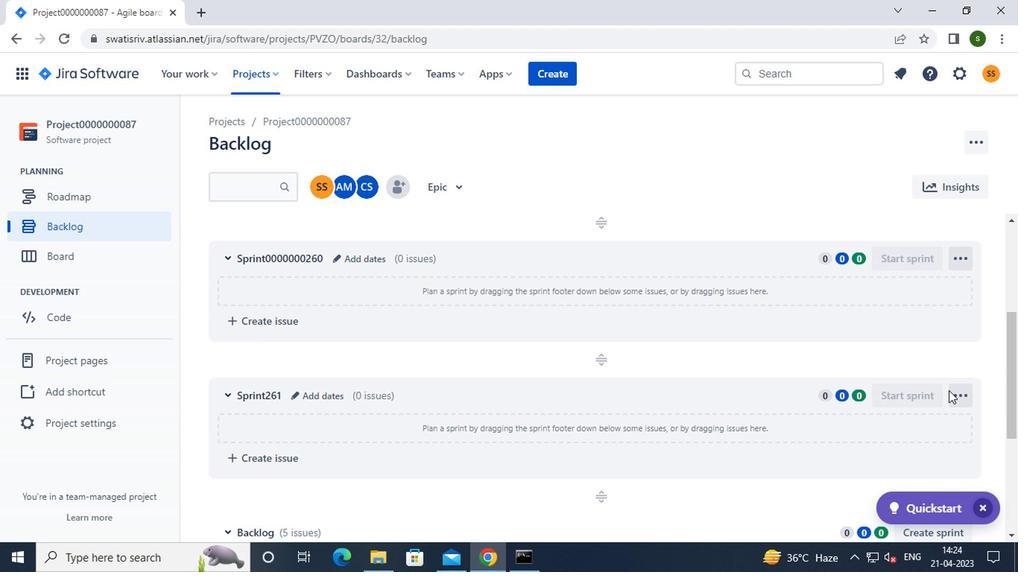 
Action: Mouse pressed left at (957, 386)
Screenshot: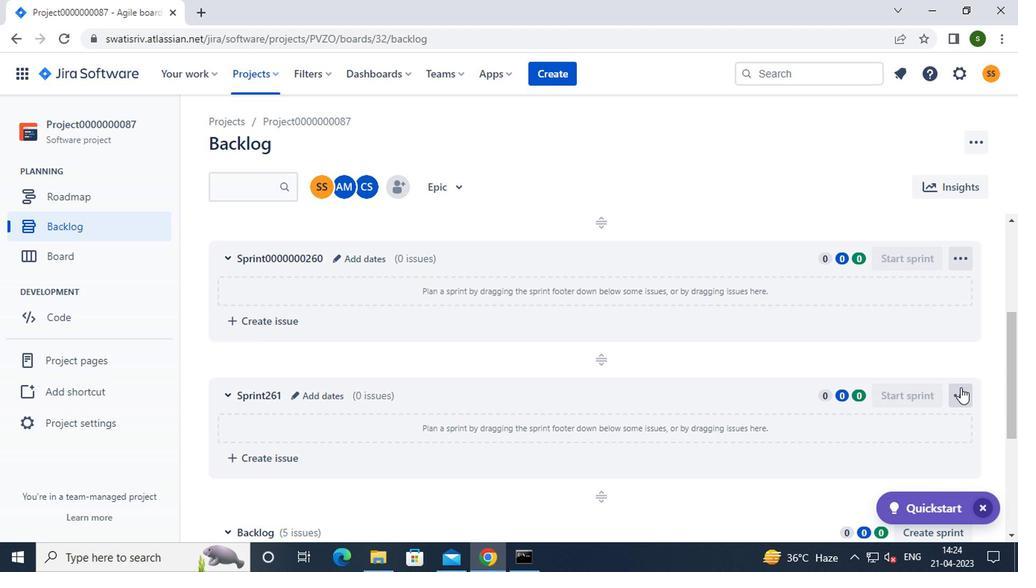 
Action: Mouse moved to (897, 446)
Screenshot: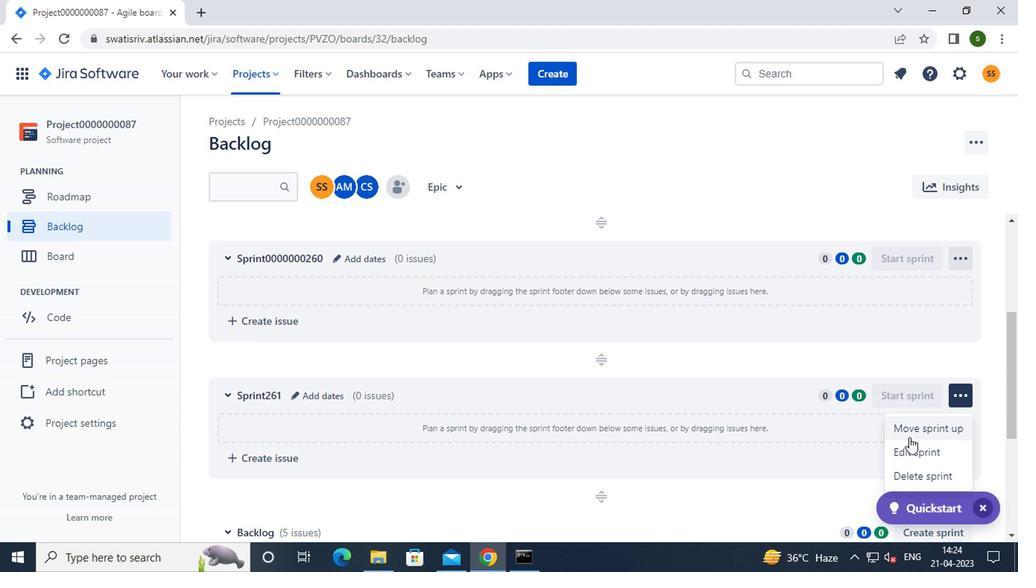 
Action: Mouse pressed left at (897, 446)
Screenshot: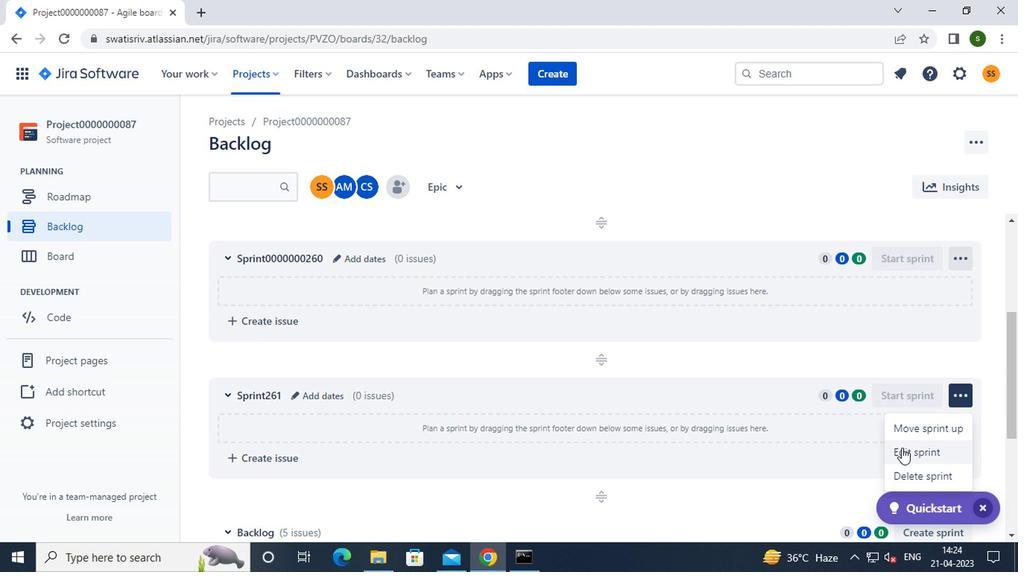 
Action: Mouse moved to (409, 184)
Screenshot: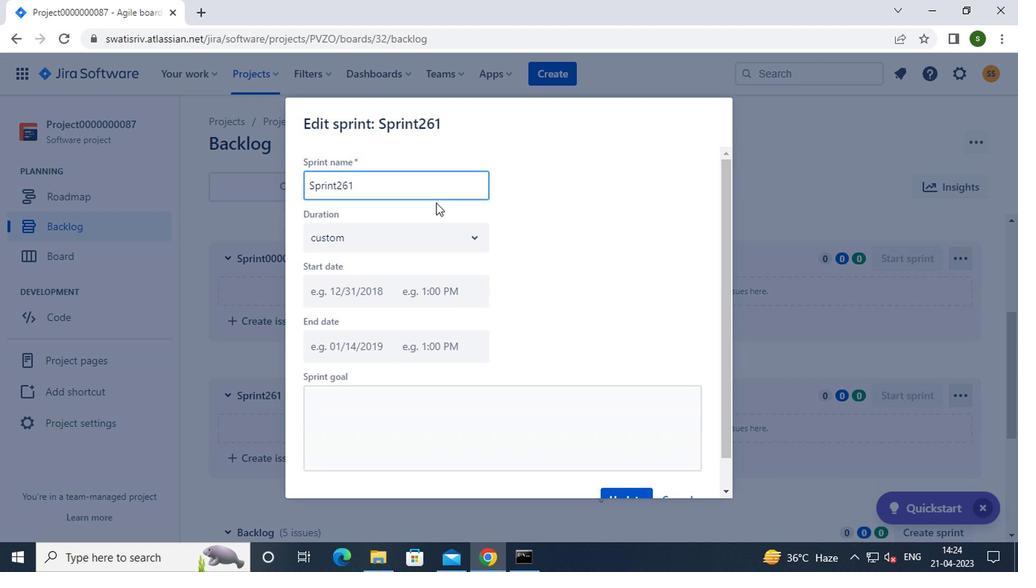 
Action: Key pressed <Key.backspace><Key.backspace><Key.backspace><Key.backspace><Key.backspace><Key.backspace><Key.backspace><Key.backspace><Key.backspace><Key.backspace><Key.backspace><Key.backspace><Key.backspace><Key.backspace><Key.caps_lock>s<Key.caps_lock>print0000000261
Screenshot: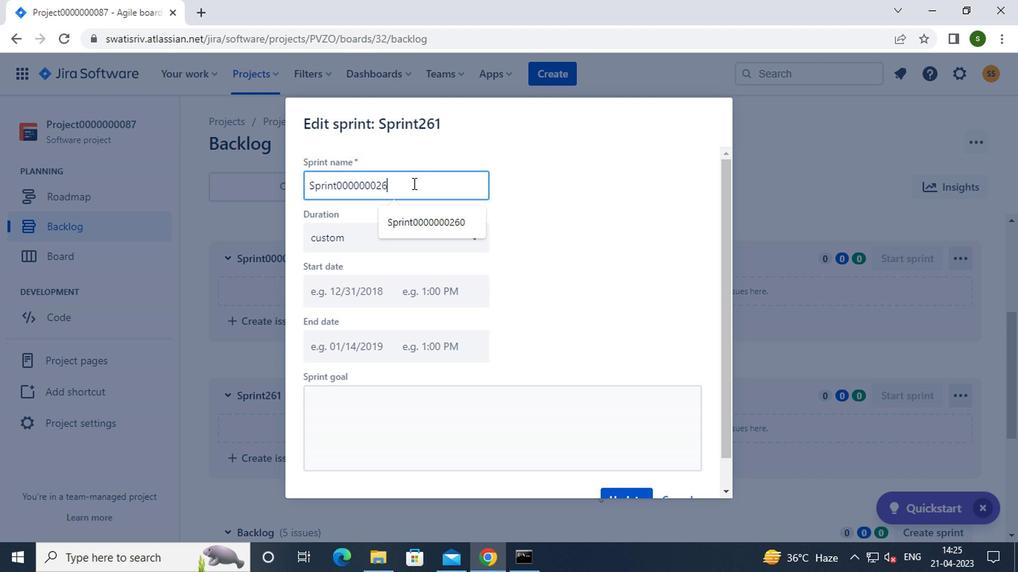 
Action: Mouse moved to (509, 239)
Screenshot: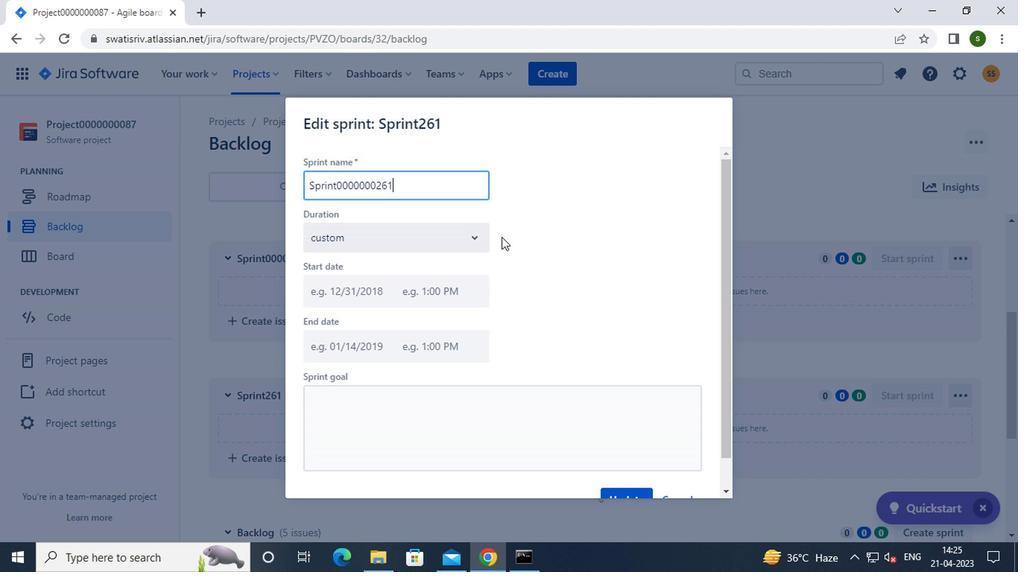 
Action: Mouse scrolled (509, 238) with delta (0, 0)
Screenshot: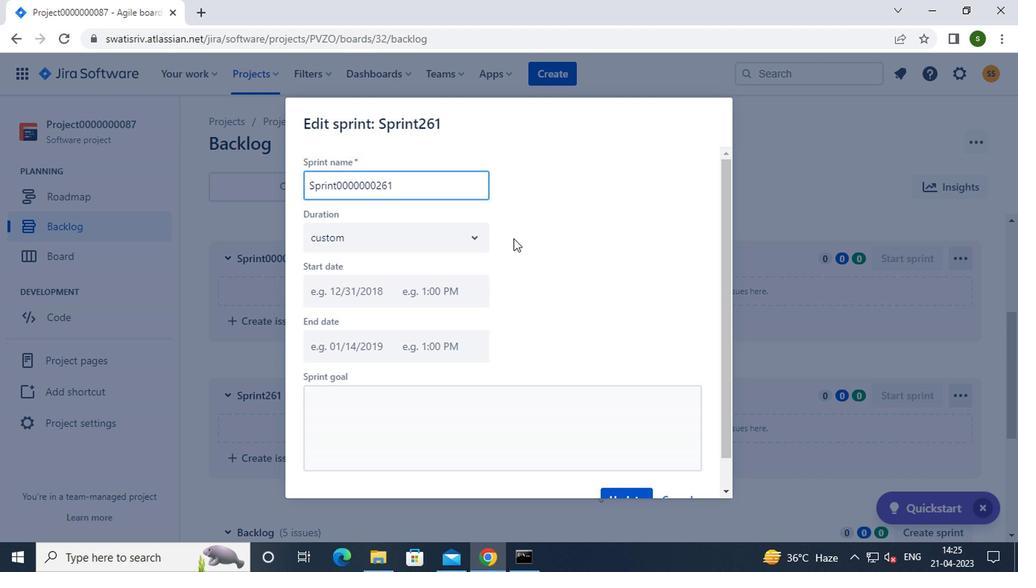 
Action: Mouse scrolled (509, 238) with delta (0, 0)
Screenshot: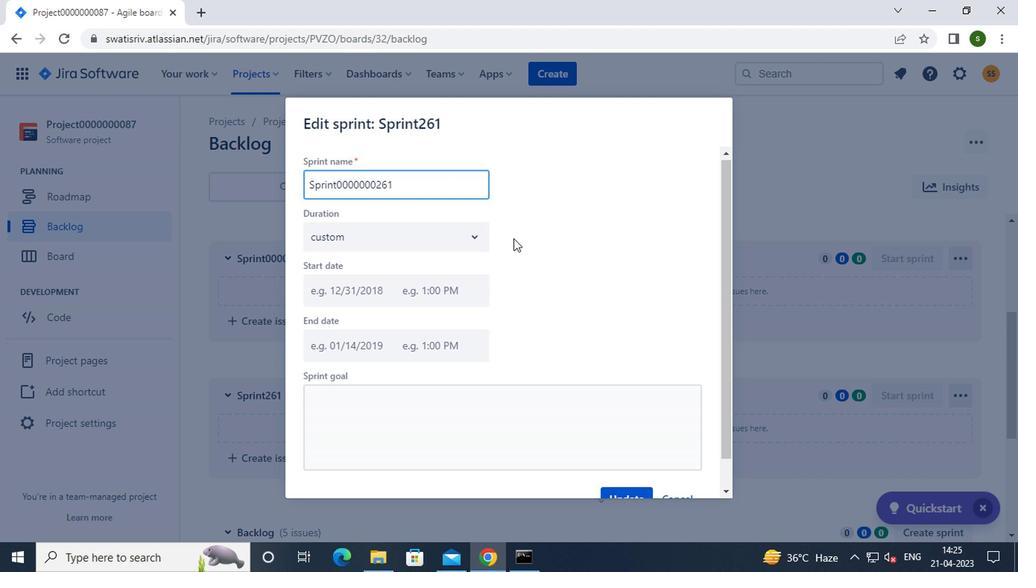 
Action: Mouse moved to (619, 466)
Screenshot: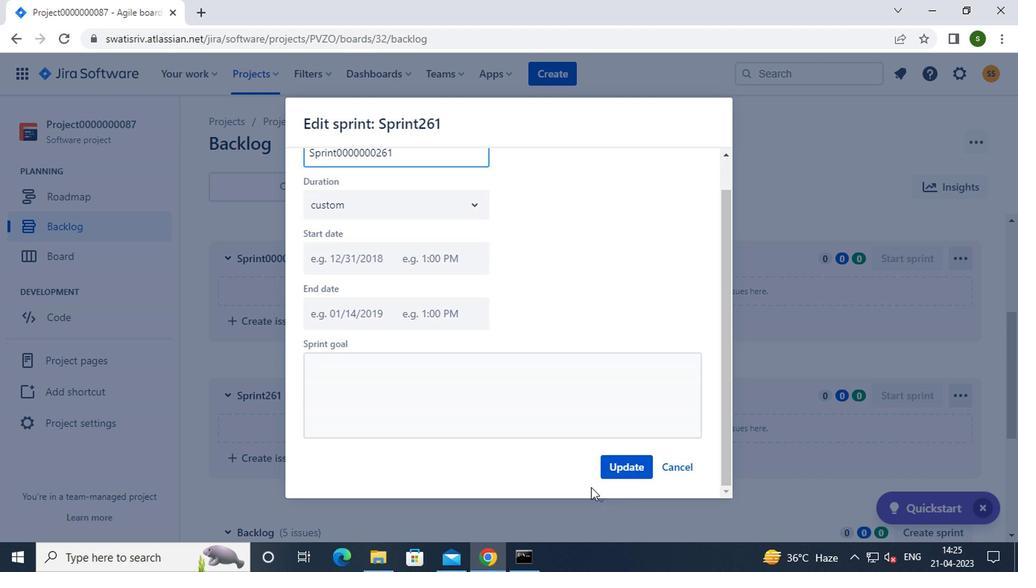 
Action: Mouse pressed left at (619, 466)
Screenshot: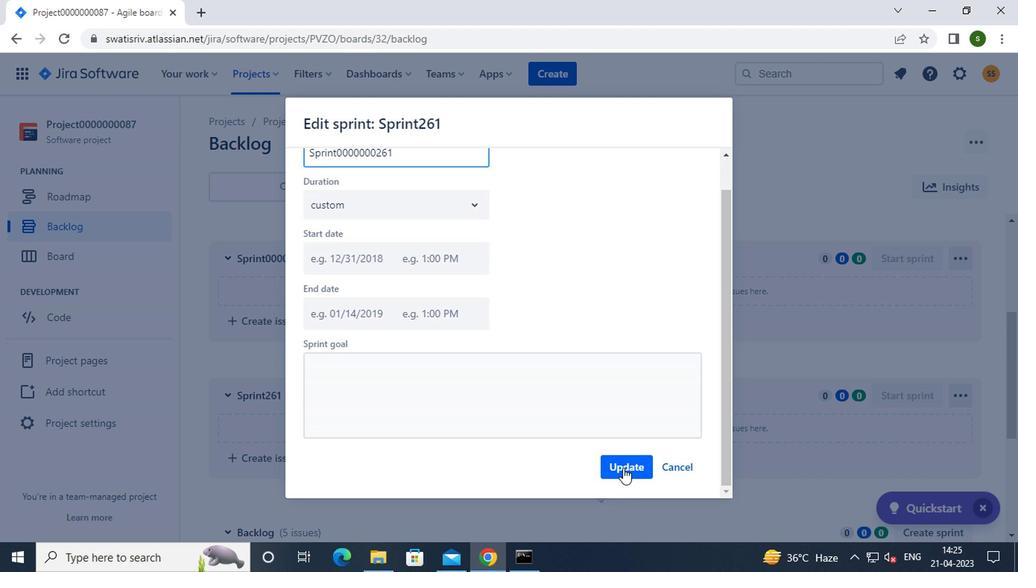 
Action: Mouse moved to (363, 258)
Screenshot: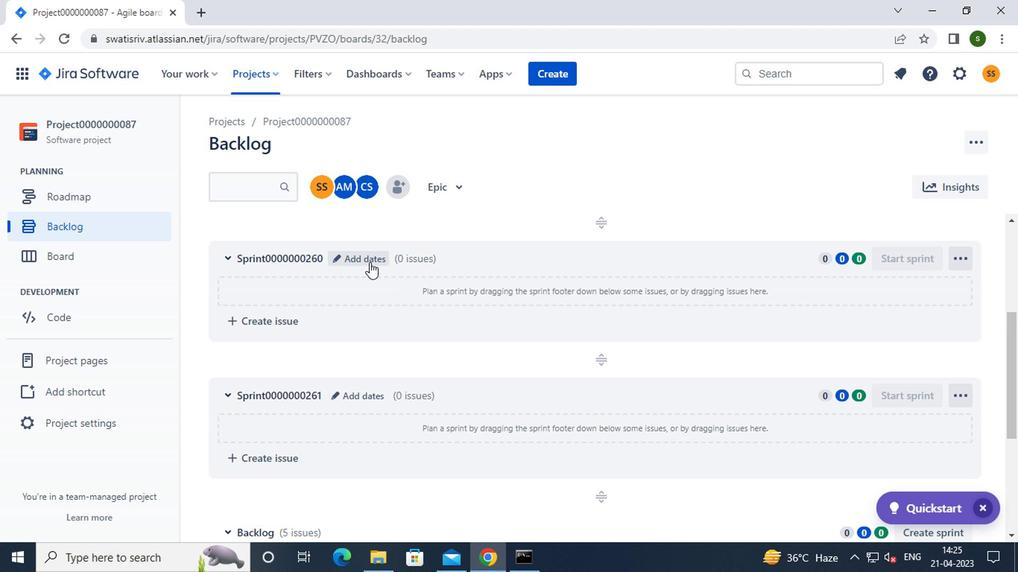 
Action: Mouse scrolled (363, 259) with delta (0, 1)
Screenshot: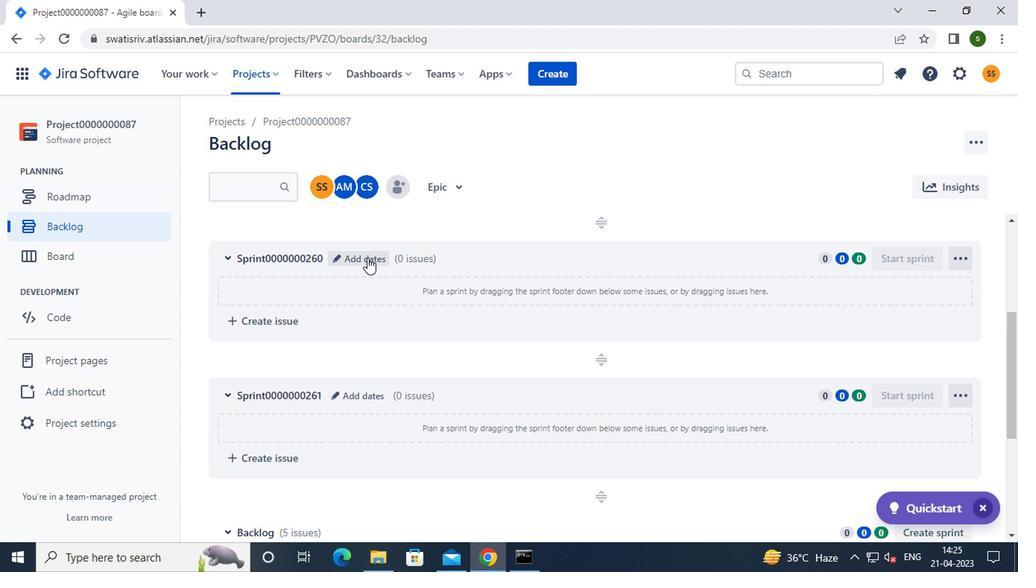 
Action: Mouse scrolled (363, 259) with delta (0, 1)
Screenshot: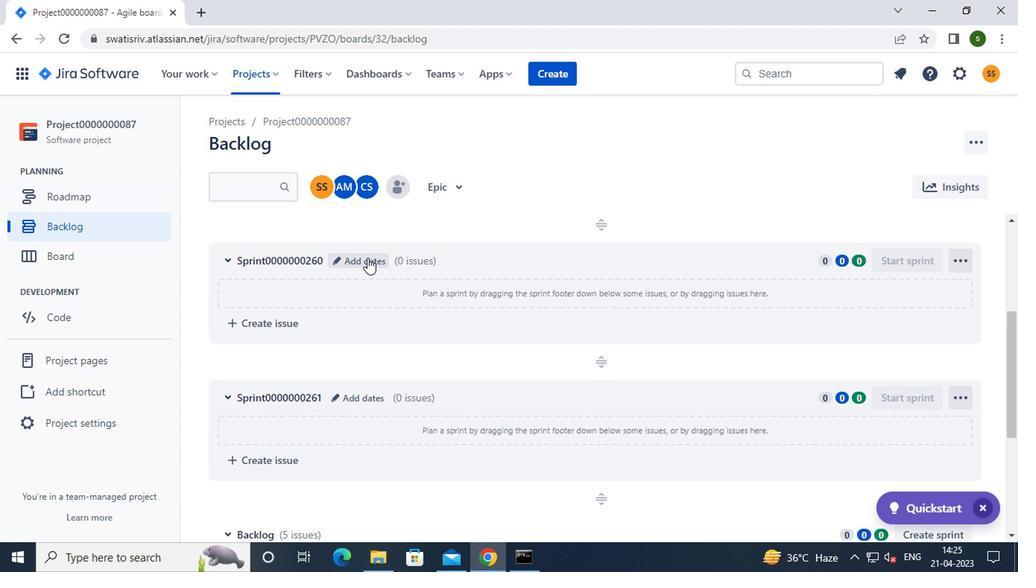 
Action: Mouse scrolled (363, 259) with delta (0, 1)
Screenshot: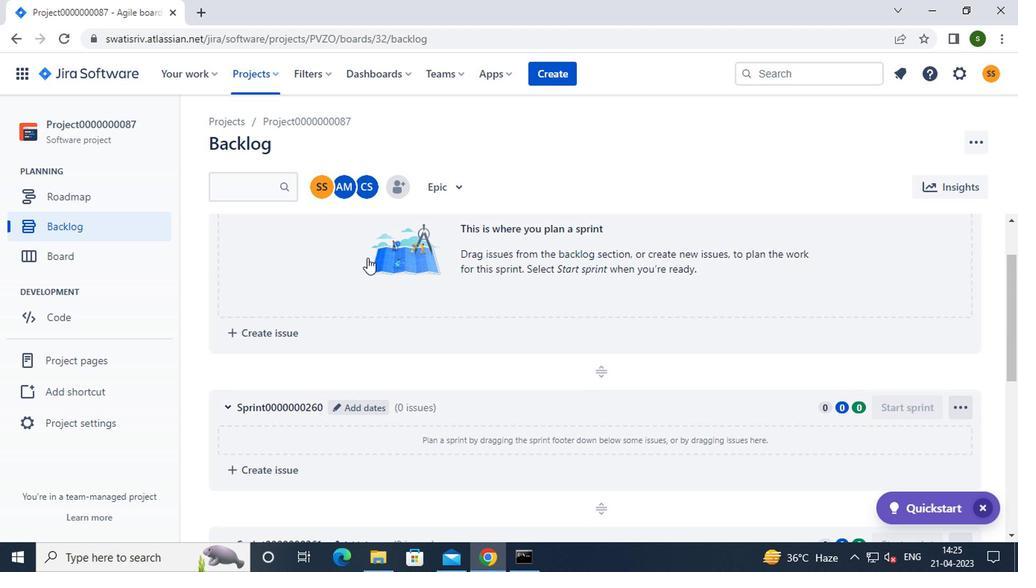 
Action: Mouse scrolled (363, 259) with delta (0, 1)
Screenshot: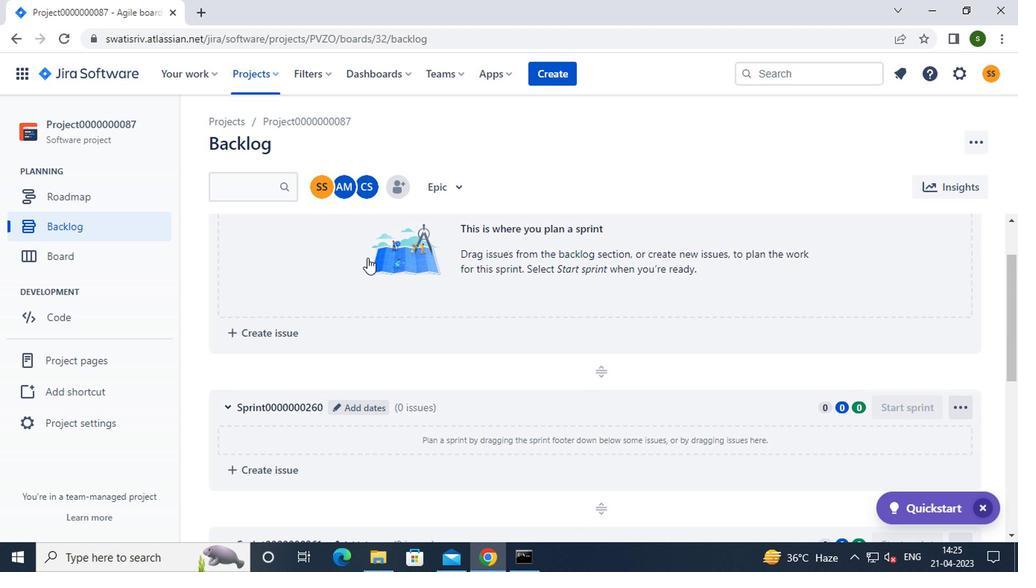 
Action: Mouse scrolled (363, 259) with delta (0, 1)
Screenshot: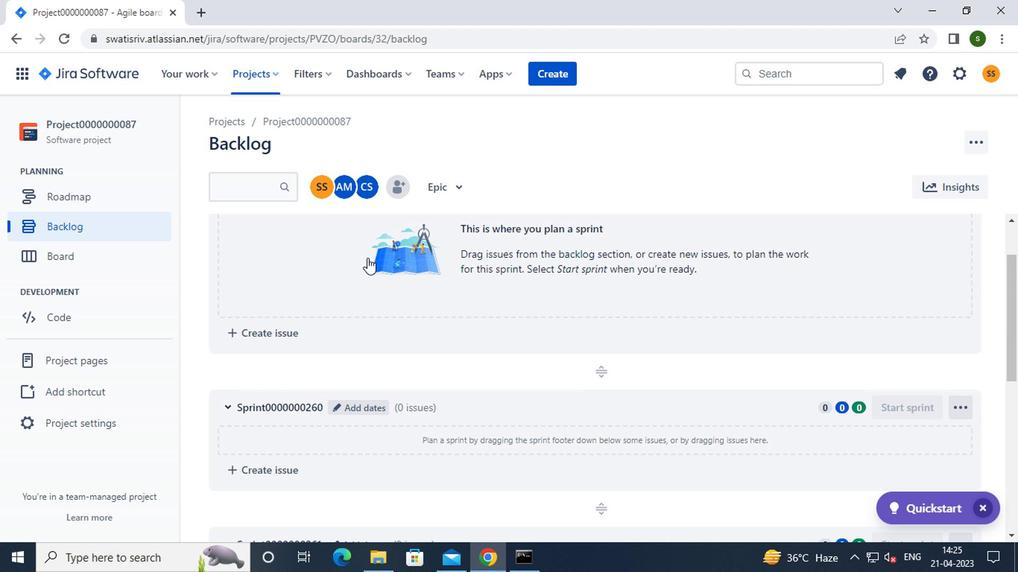 
Action: Mouse moved to (373, 243)
Screenshot: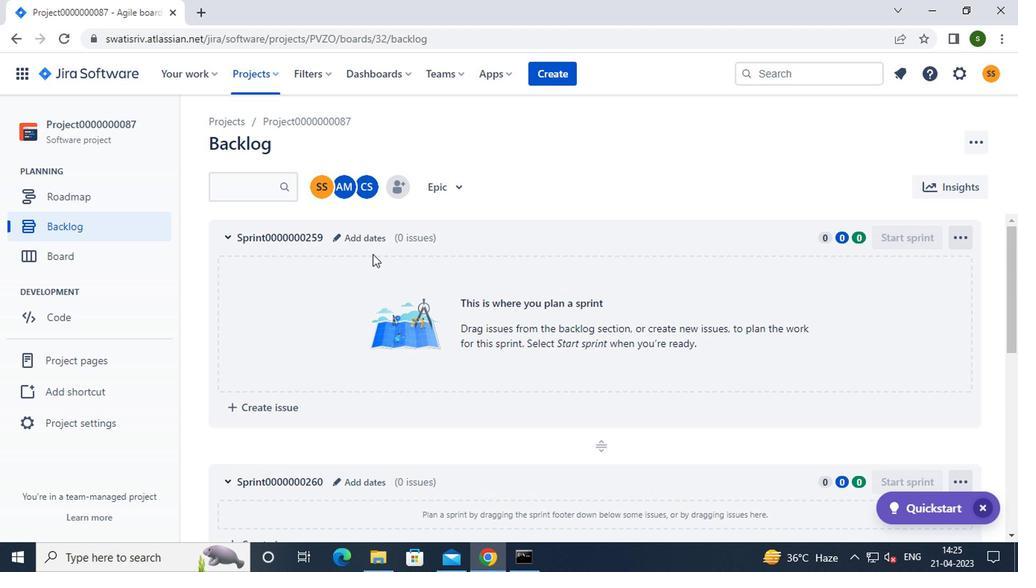 
Action: Mouse pressed left at (373, 243)
Screenshot: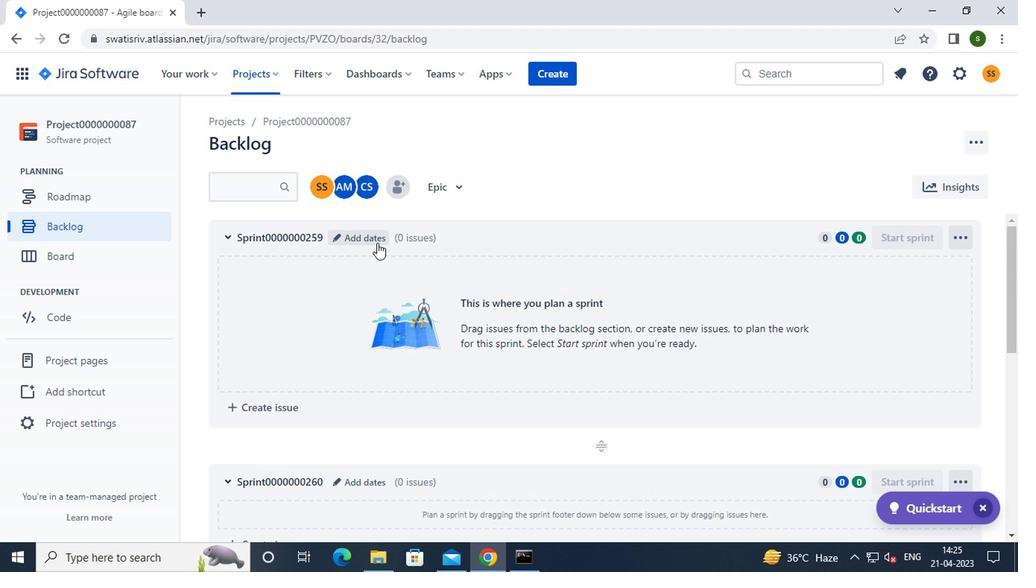 
Action: Mouse moved to (391, 238)
Screenshot: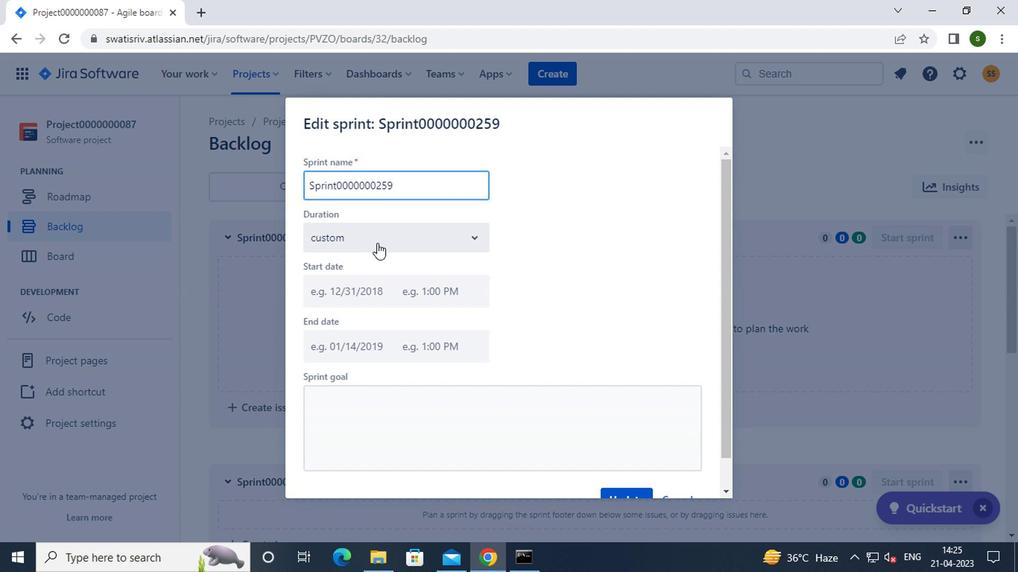 
Action: Mouse pressed left at (391, 238)
Screenshot: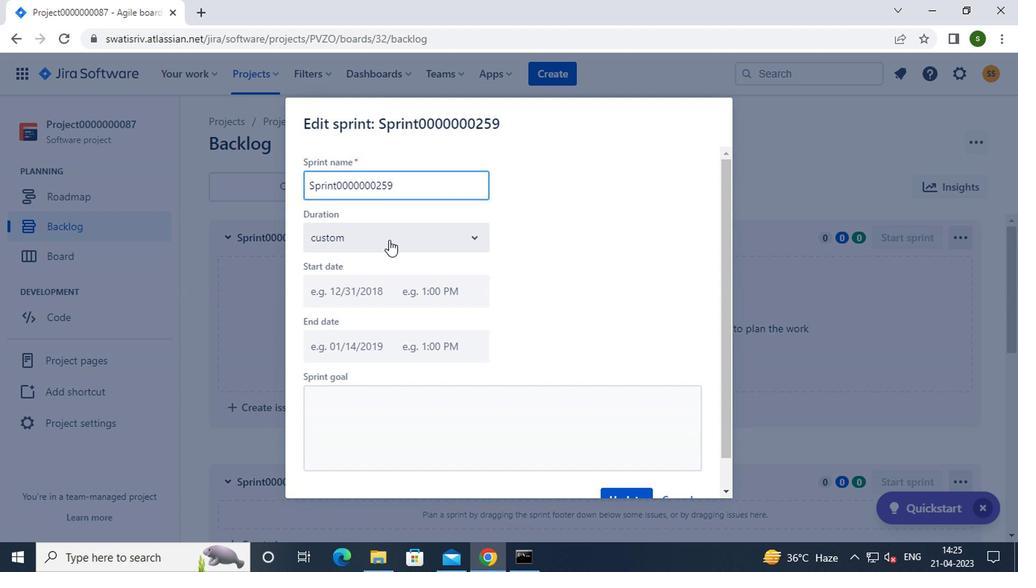 
Action: Mouse moved to (369, 272)
Screenshot: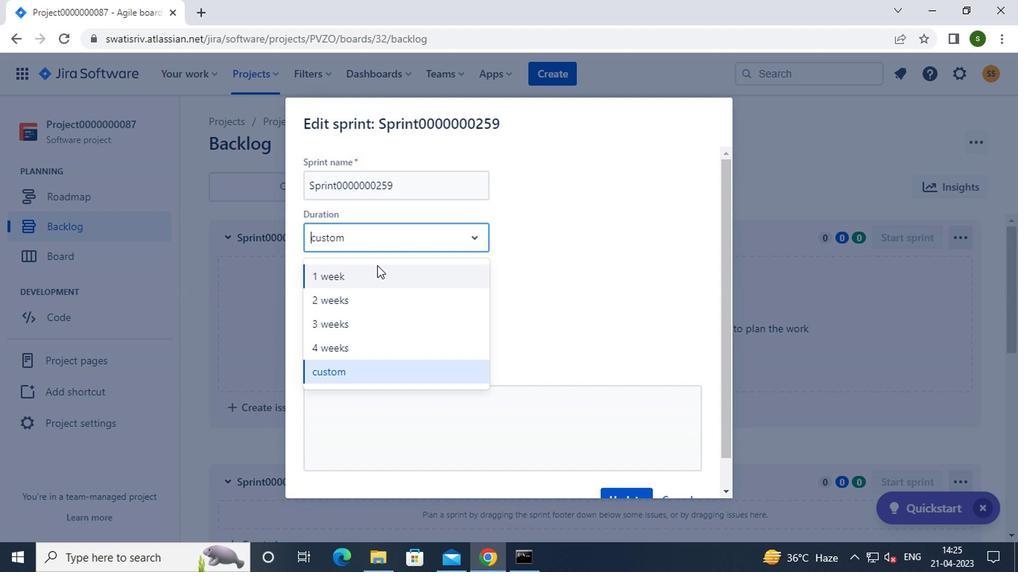 
Action: Mouse pressed left at (369, 272)
Screenshot: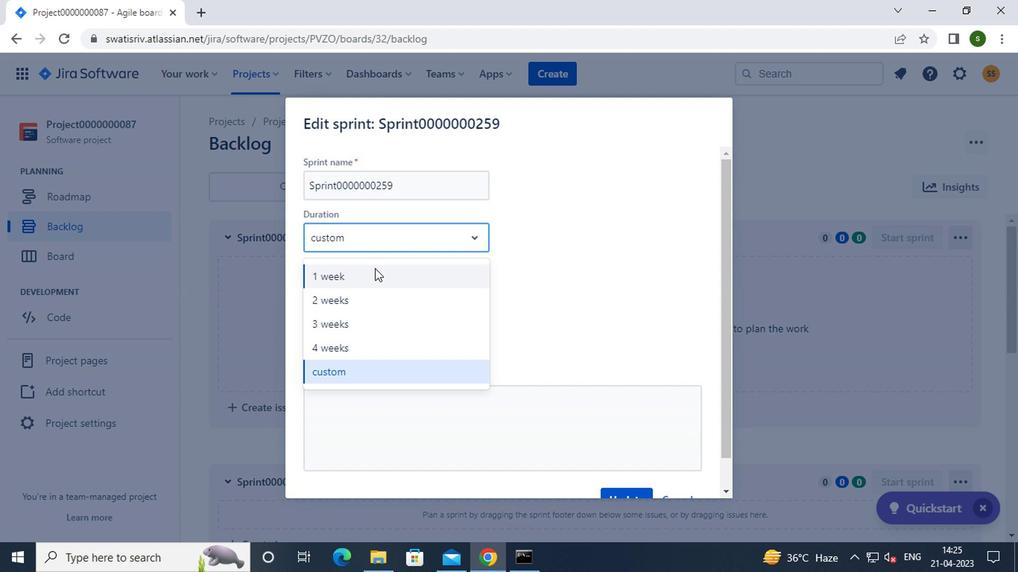 
Action: Mouse moved to (343, 287)
Screenshot: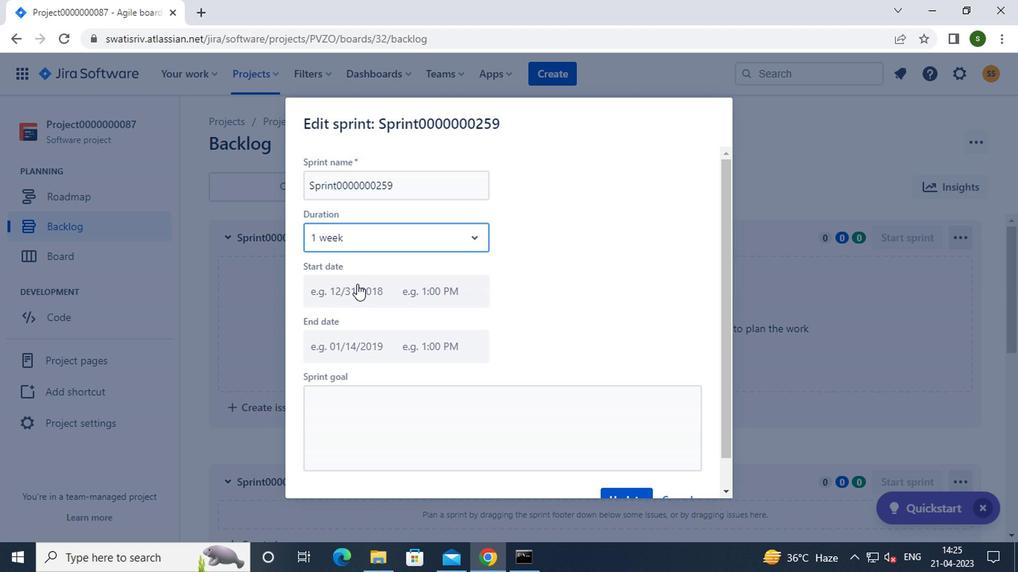 
Action: Mouse pressed left at (343, 287)
Screenshot: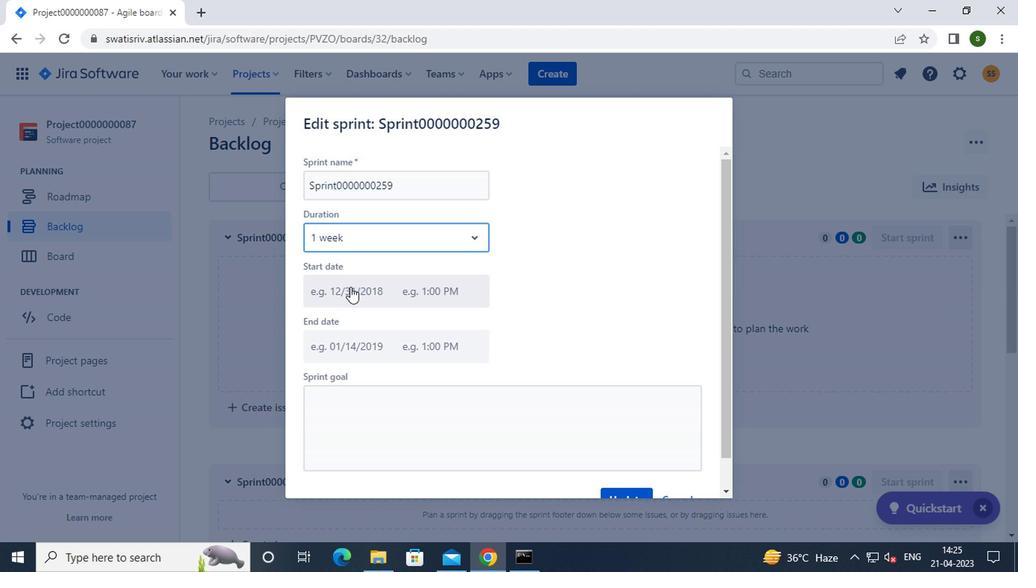 
Action: Mouse moved to (495, 464)
Screenshot: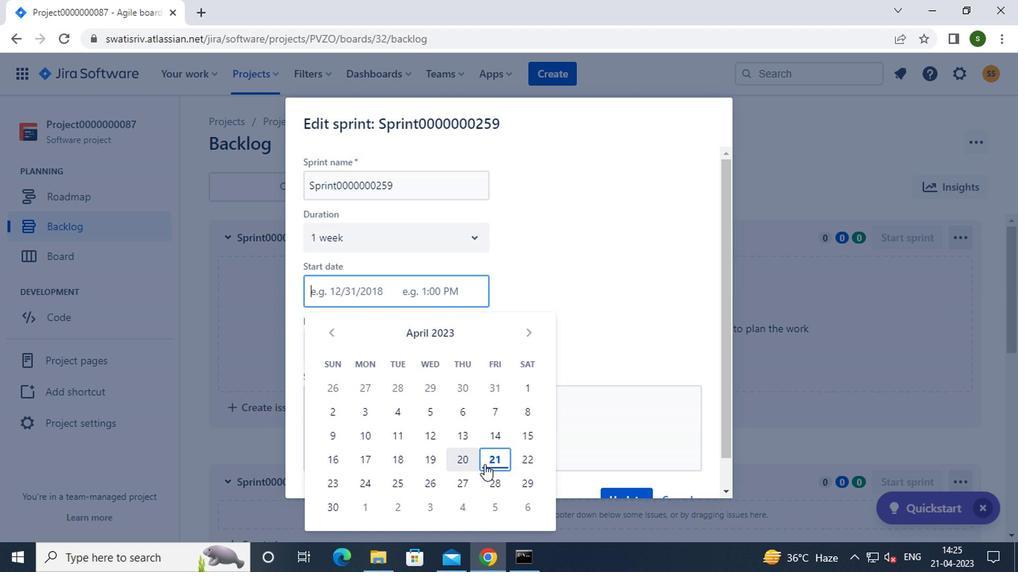 
Action: Mouse pressed left at (495, 464)
Screenshot: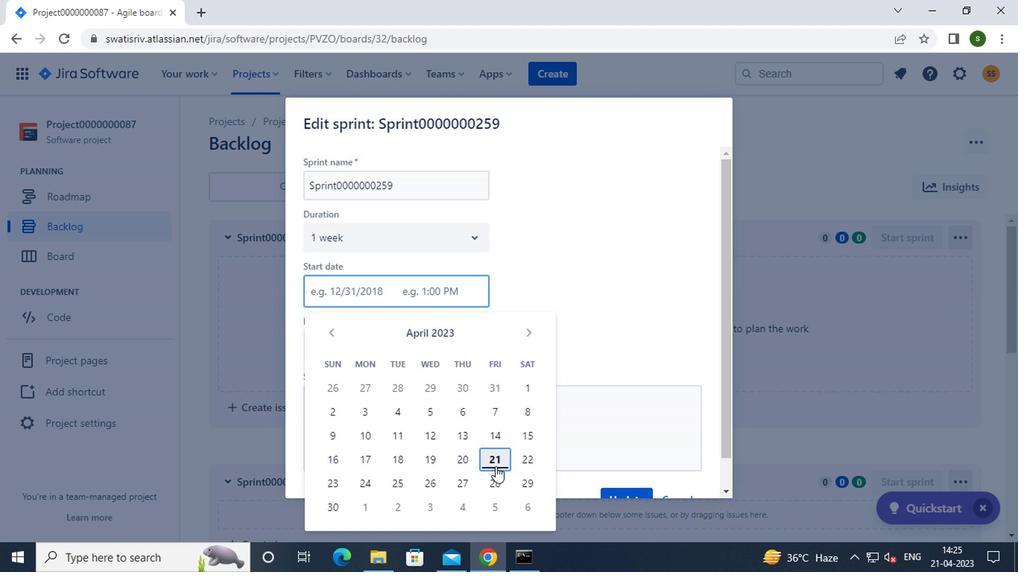 
Action: Mouse moved to (599, 403)
Screenshot: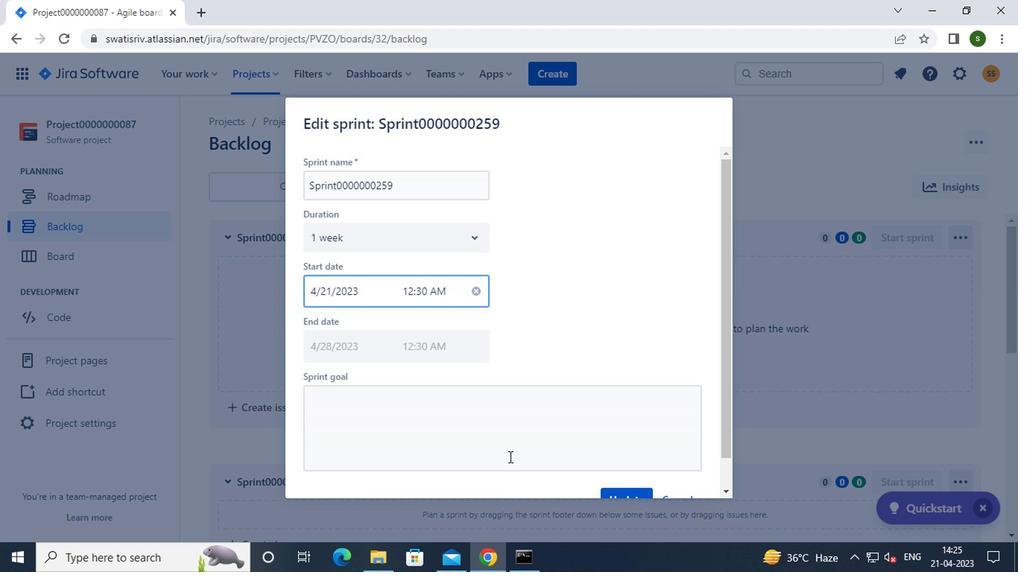 
Action: Mouse scrolled (599, 402) with delta (0, 0)
Screenshot: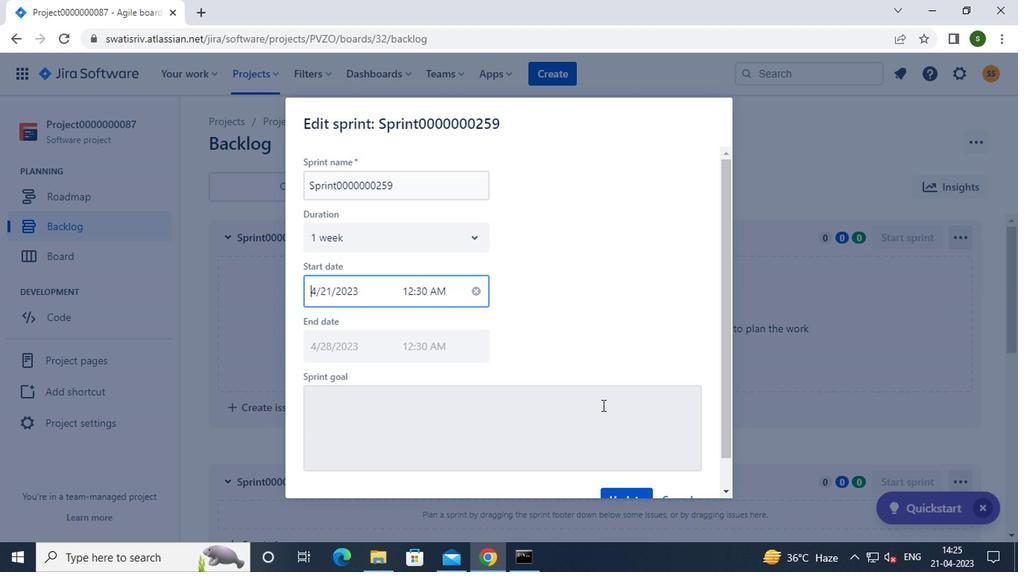 
Action: Mouse scrolled (599, 402) with delta (0, 0)
Screenshot: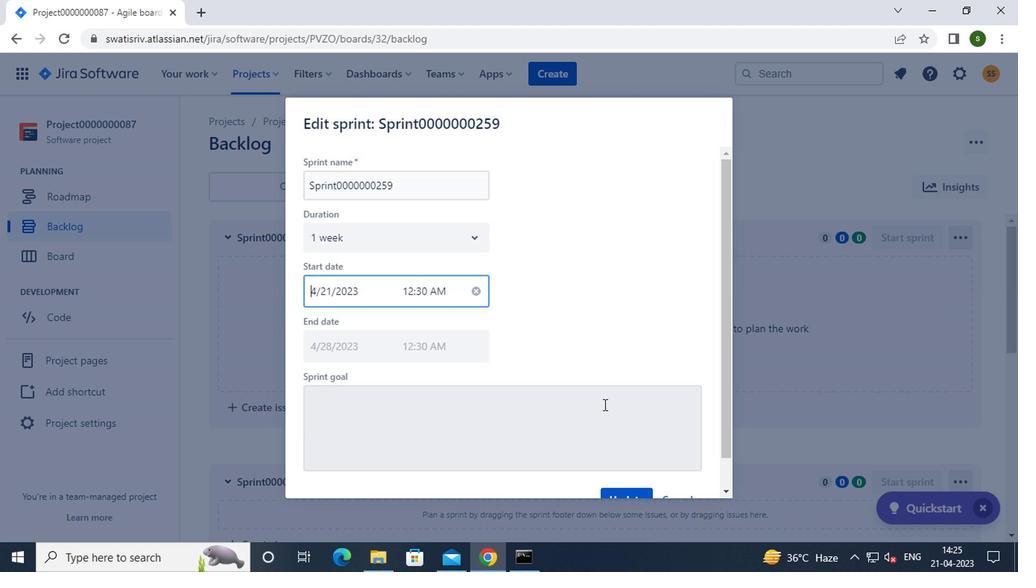 
Action: Mouse moved to (611, 463)
Screenshot: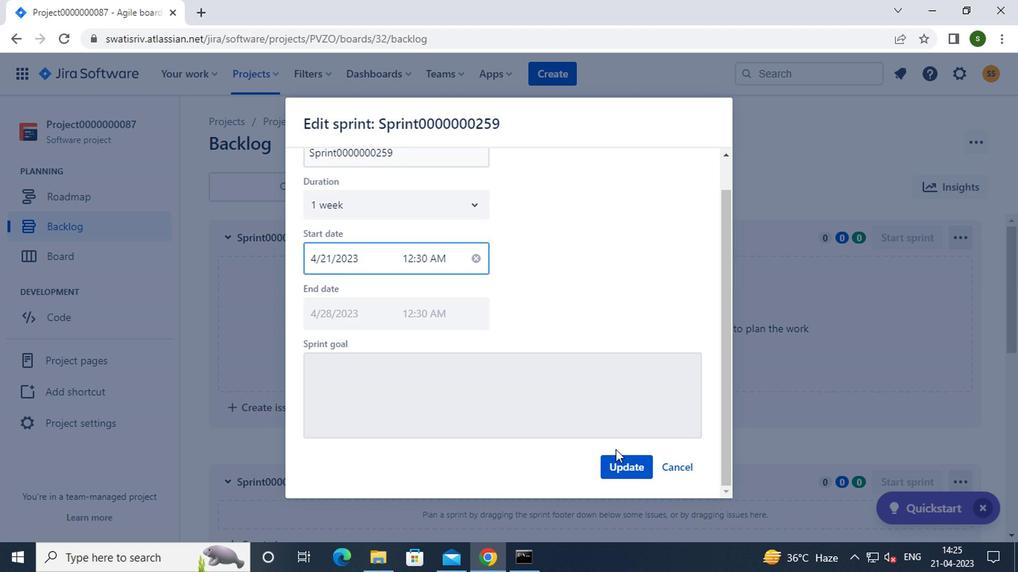 
Action: Mouse pressed left at (611, 463)
Screenshot: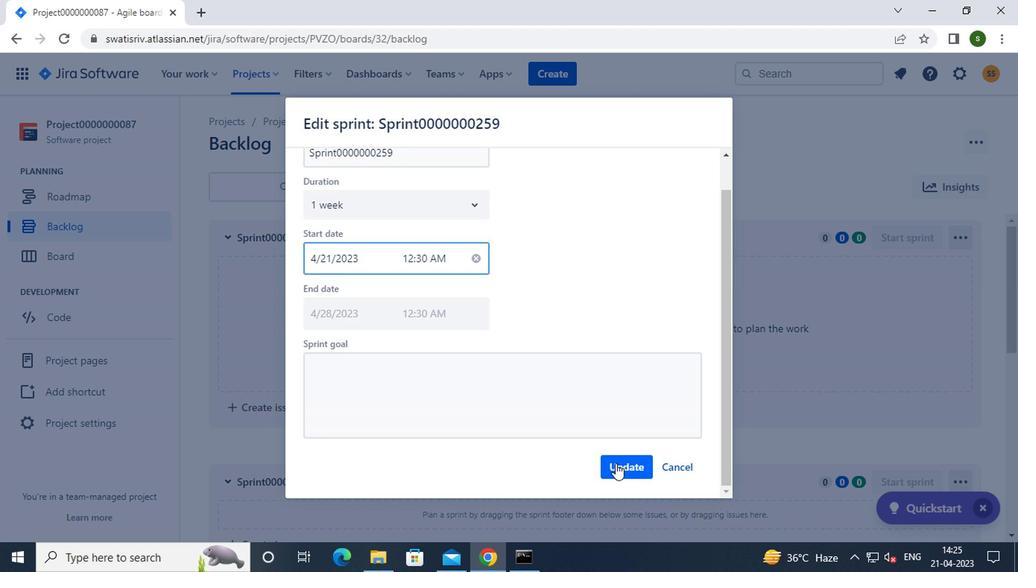 
Action: Mouse moved to (599, 172)
Screenshot: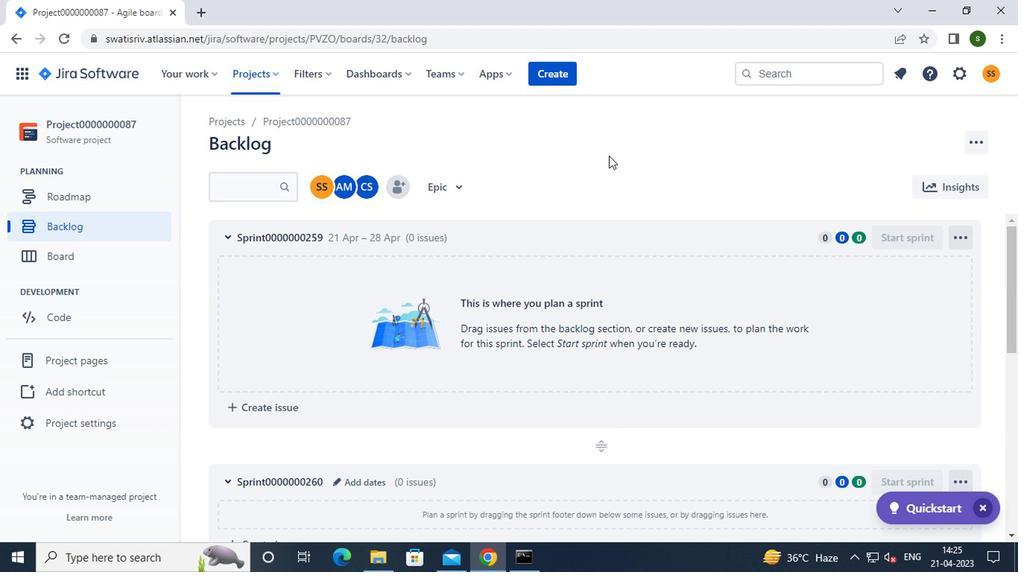 
